 Task: Post a cheesecake image on Instagram with a caption.
Action: Mouse moved to (954, 32)
Screenshot: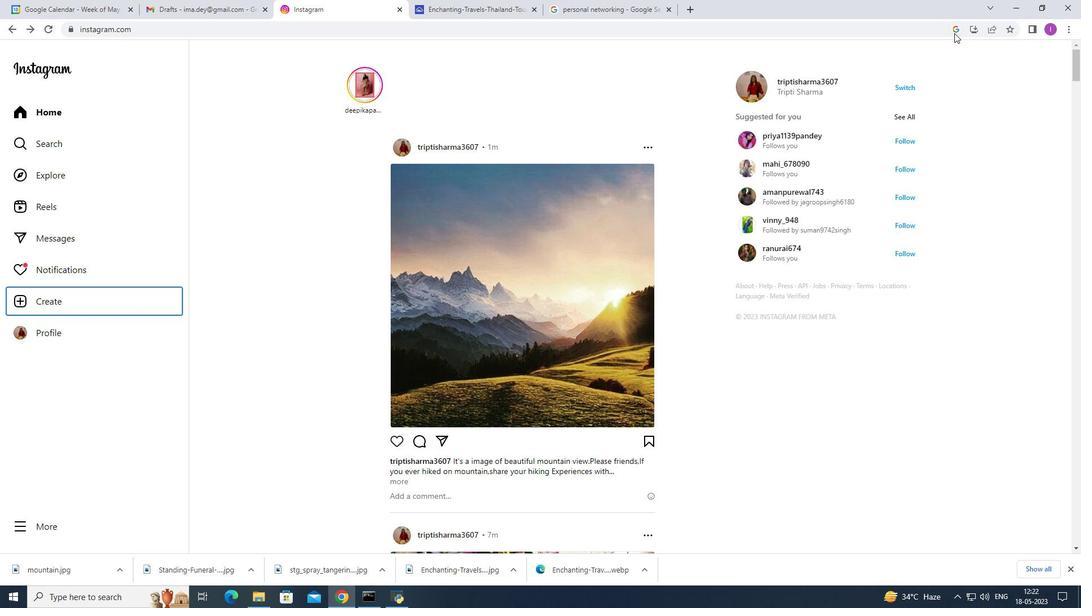 
Action: Mouse pressed left at (954, 32)
Screenshot: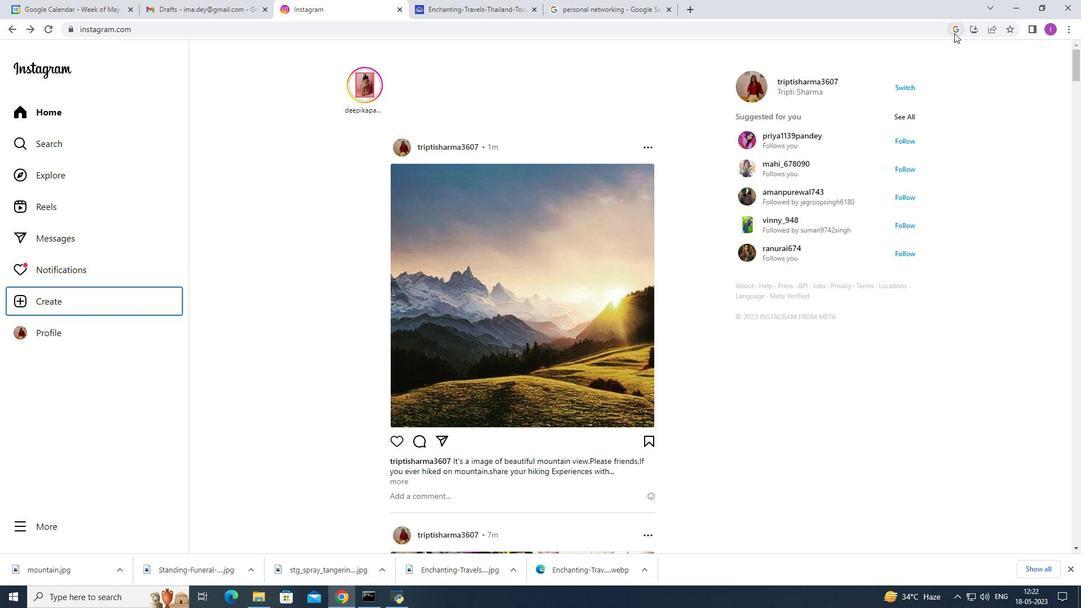 
Action: Mouse moved to (1021, 120)
Screenshot: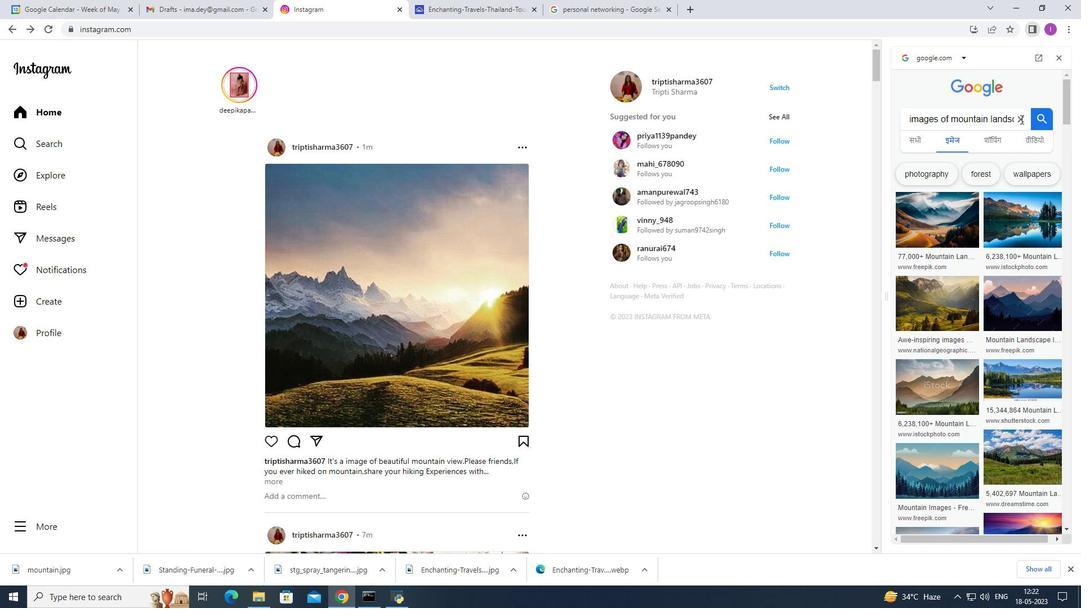 
Action: Mouse pressed left at (1021, 120)
Screenshot: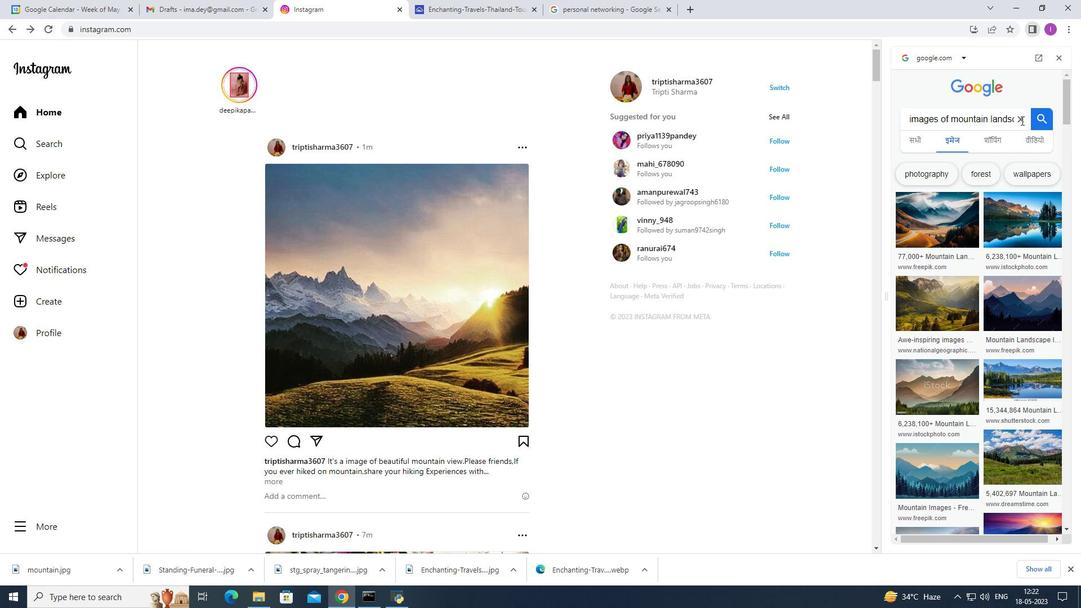 
Action: Mouse moved to (1017, 131)
Screenshot: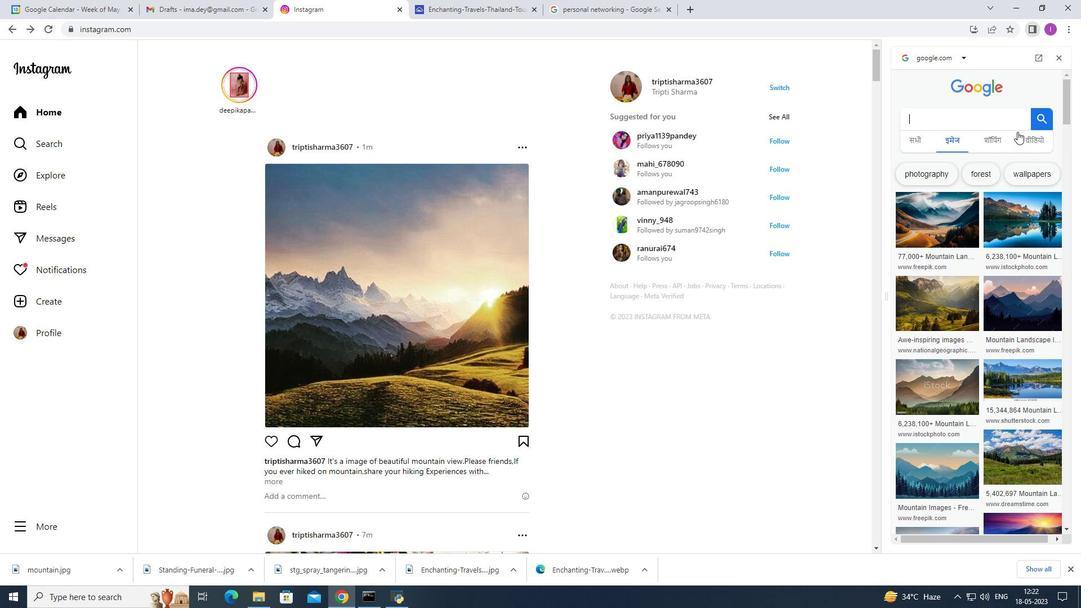 
Action: Key pressed <Key.shift><Key.shift><Key.shift><Key.shift><Key.shift><Key.shift><Key.shift><Key.shift><Key.shift><Key.shift>Images<Key.space>of<Key.space>cheese<Key.space>cake<Key.enter>
Screenshot: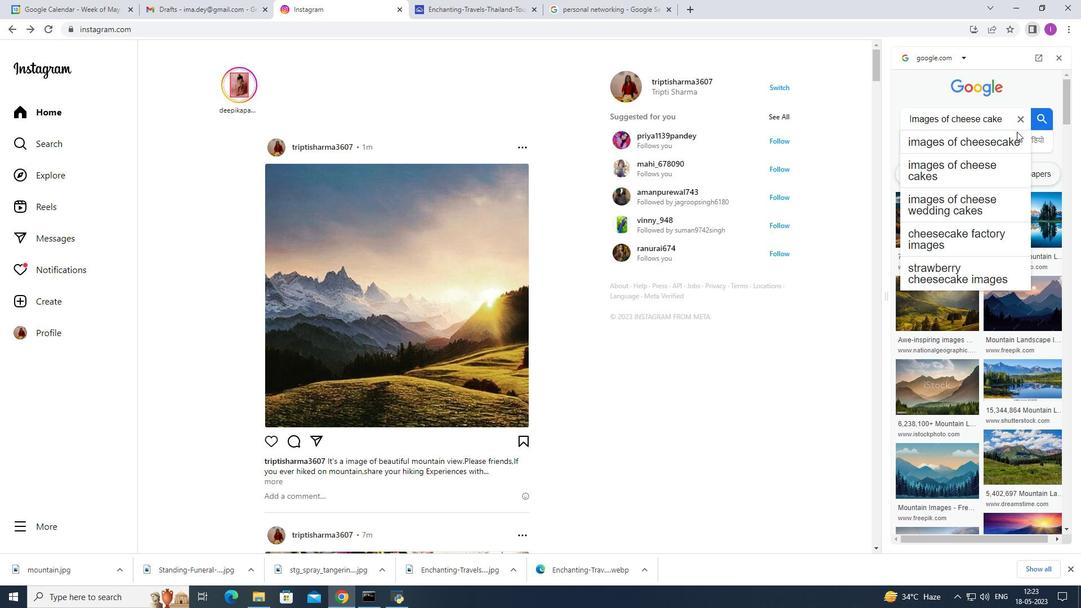 
Action: Mouse moved to (980, 161)
Screenshot: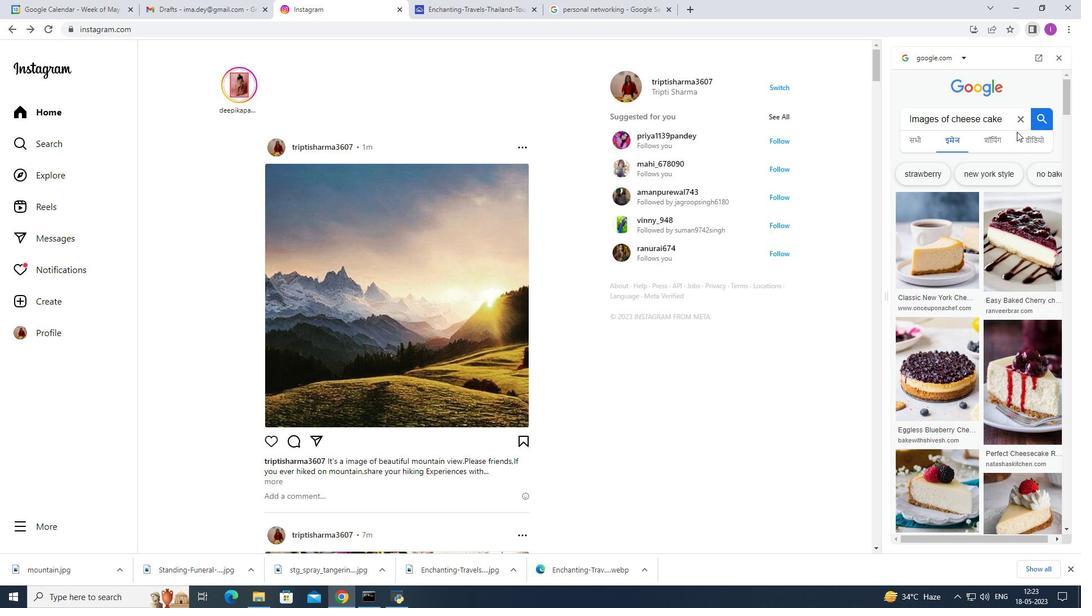 
Action: Mouse scrolled (980, 160) with delta (0, 0)
Screenshot: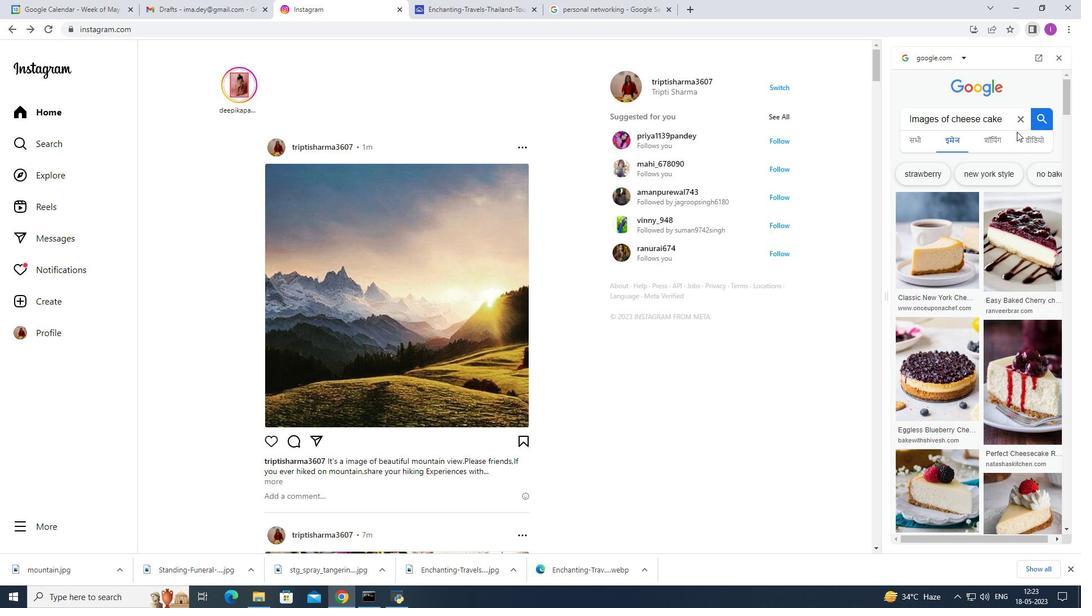 
Action: Mouse moved to (928, 212)
Screenshot: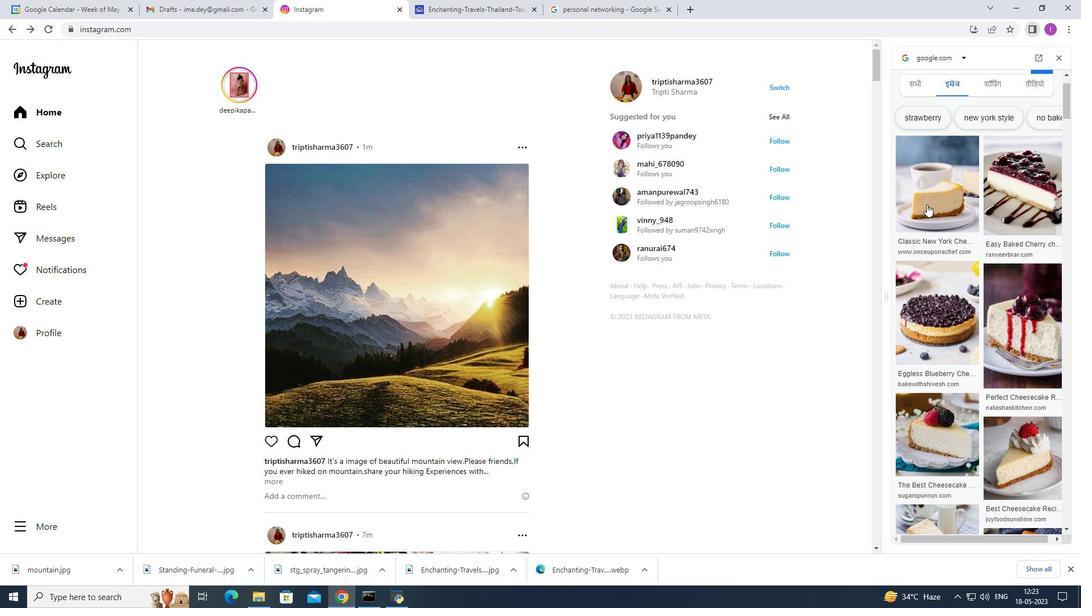 
Action: Mouse scrolled (928, 212) with delta (0, 0)
Screenshot: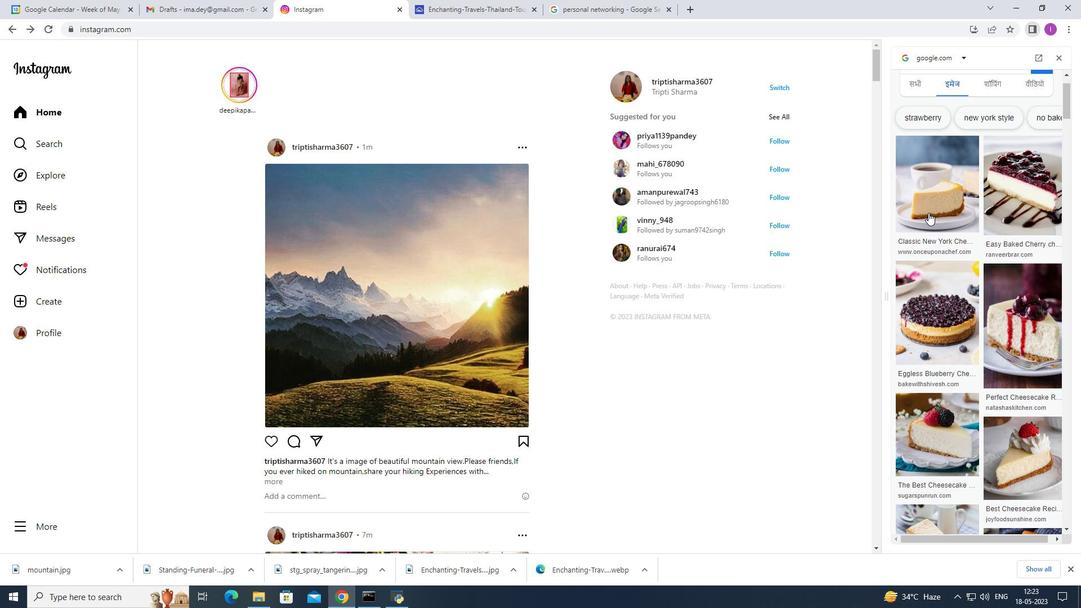 
Action: Mouse scrolled (928, 212) with delta (0, 0)
Screenshot: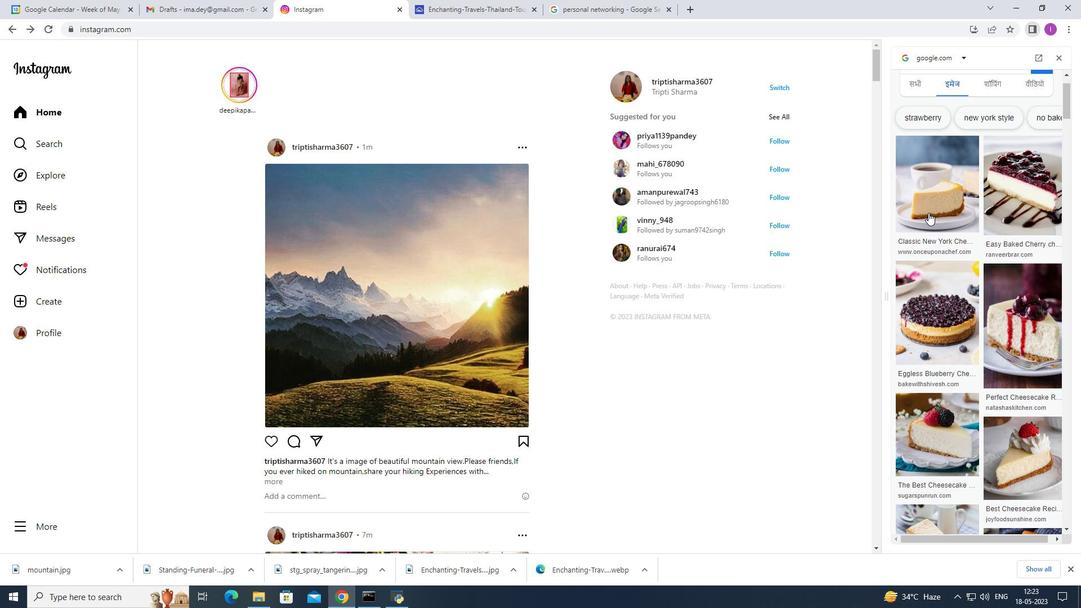 
Action: Mouse scrolled (928, 212) with delta (0, 0)
Screenshot: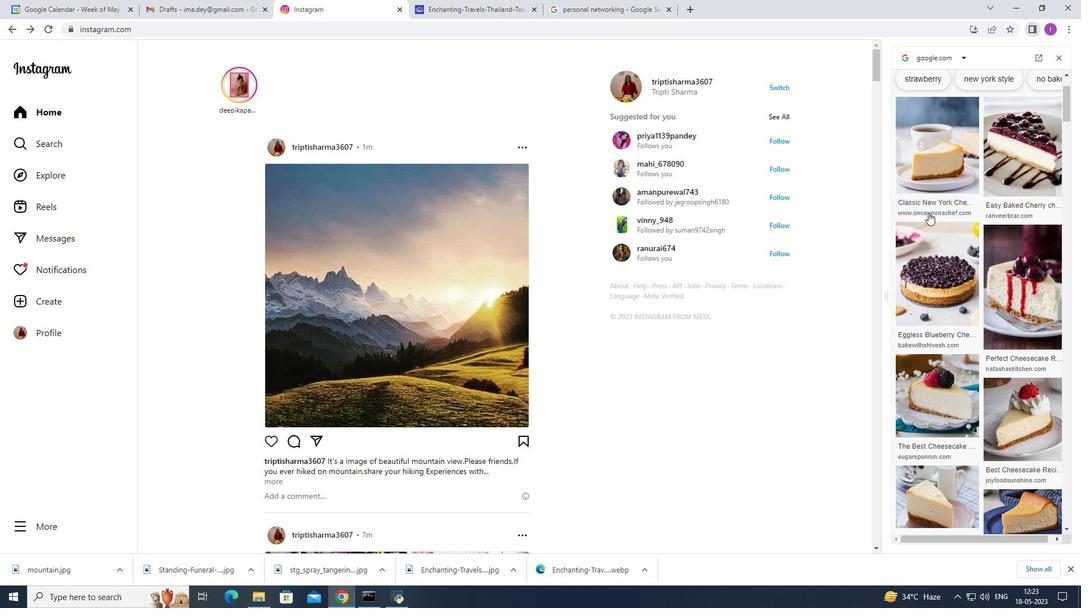 
Action: Mouse moved to (957, 234)
Screenshot: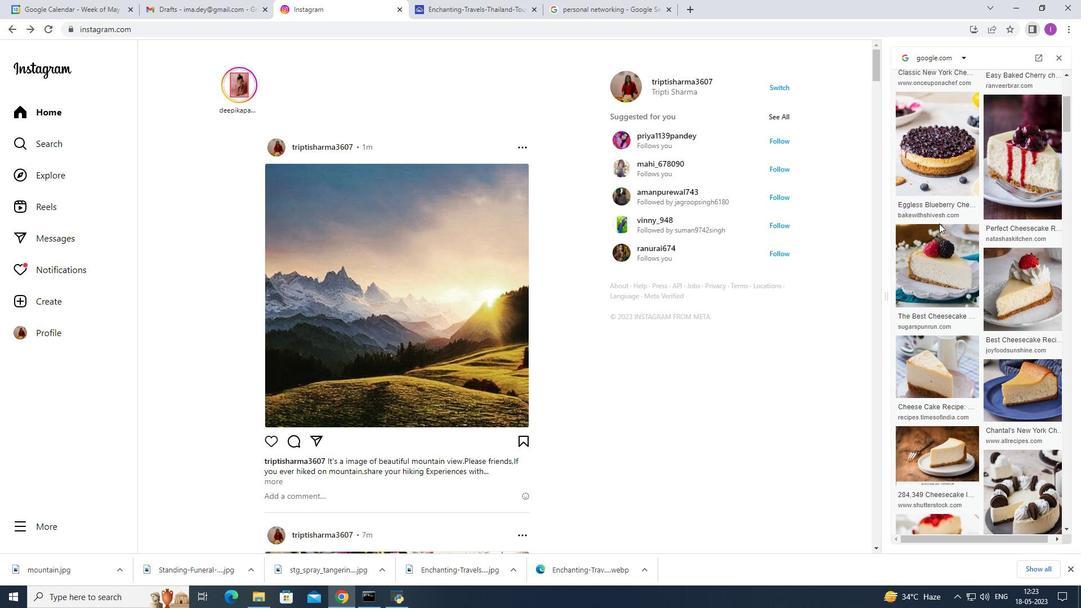 
Action: Mouse scrolled (957, 234) with delta (0, 0)
Screenshot: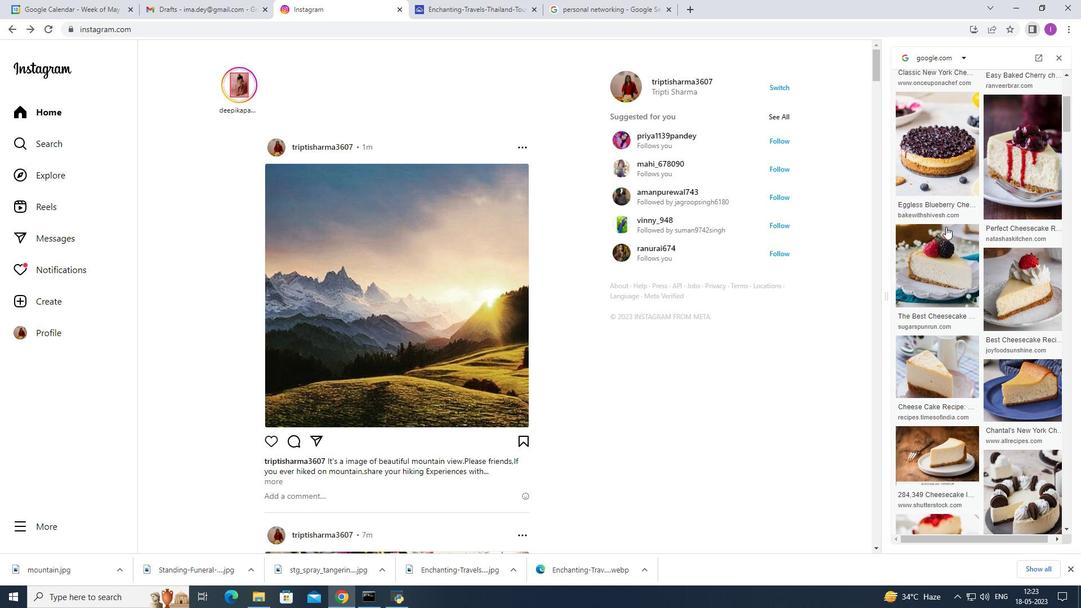 
Action: Mouse scrolled (957, 234) with delta (0, 0)
Screenshot: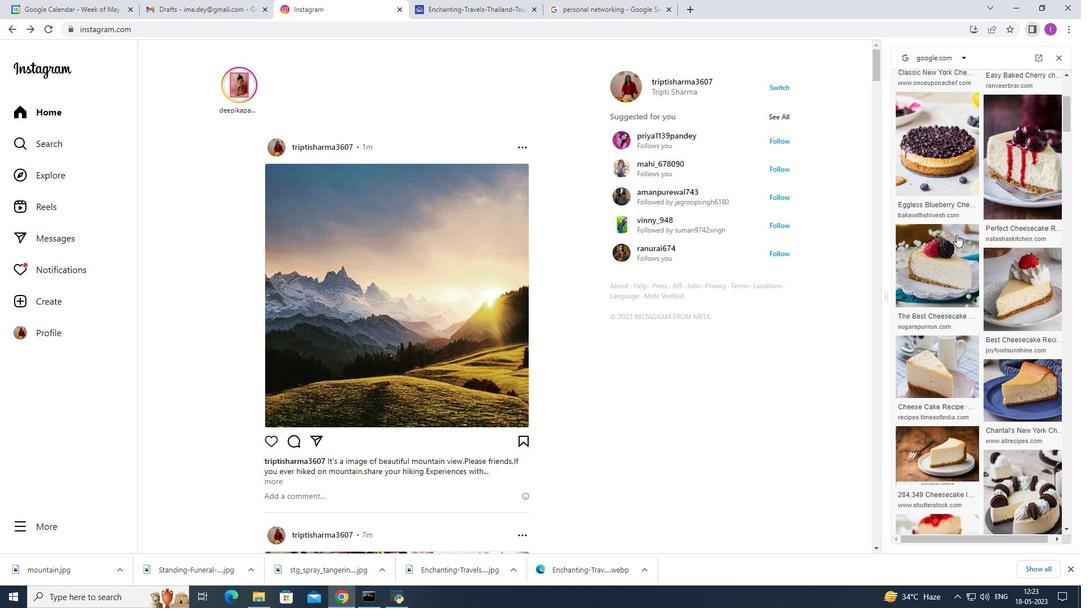 
Action: Mouse moved to (957, 234)
Screenshot: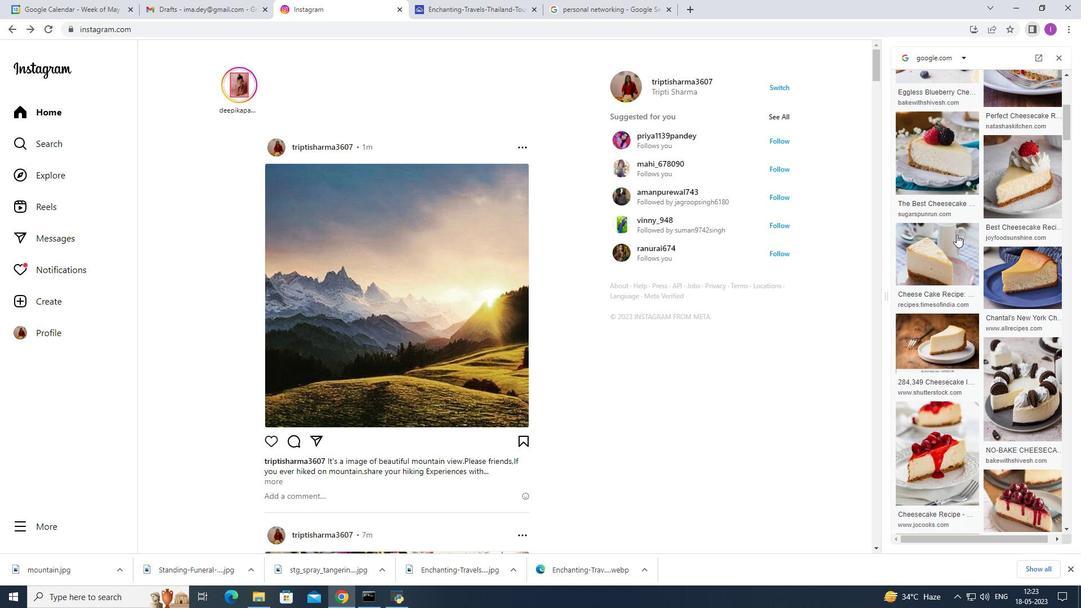 
Action: Mouse scrolled (957, 235) with delta (0, 0)
Screenshot: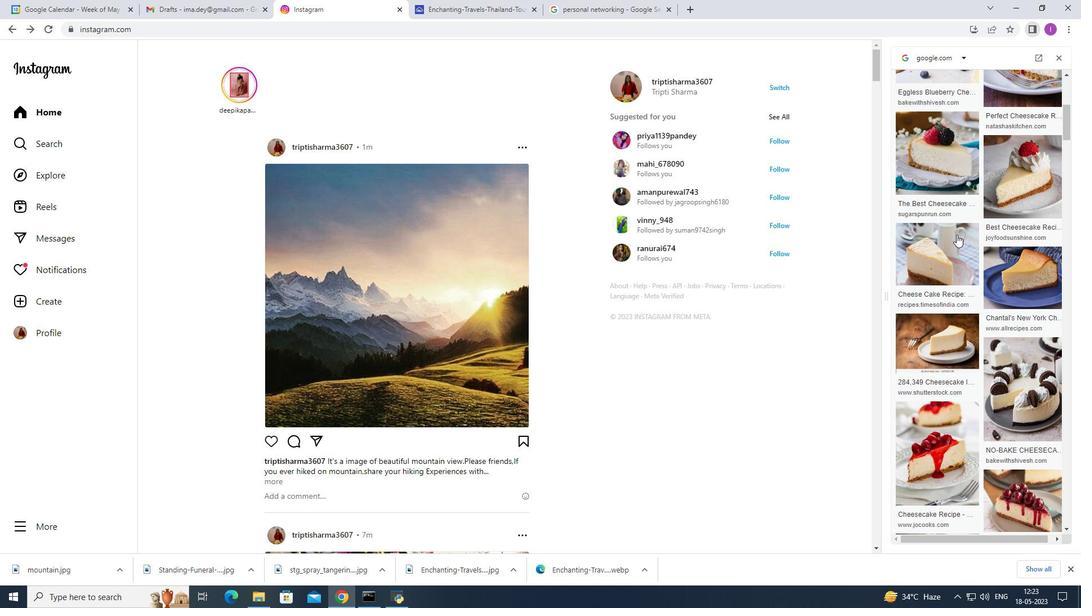 
Action: Mouse scrolled (957, 235) with delta (0, 0)
Screenshot: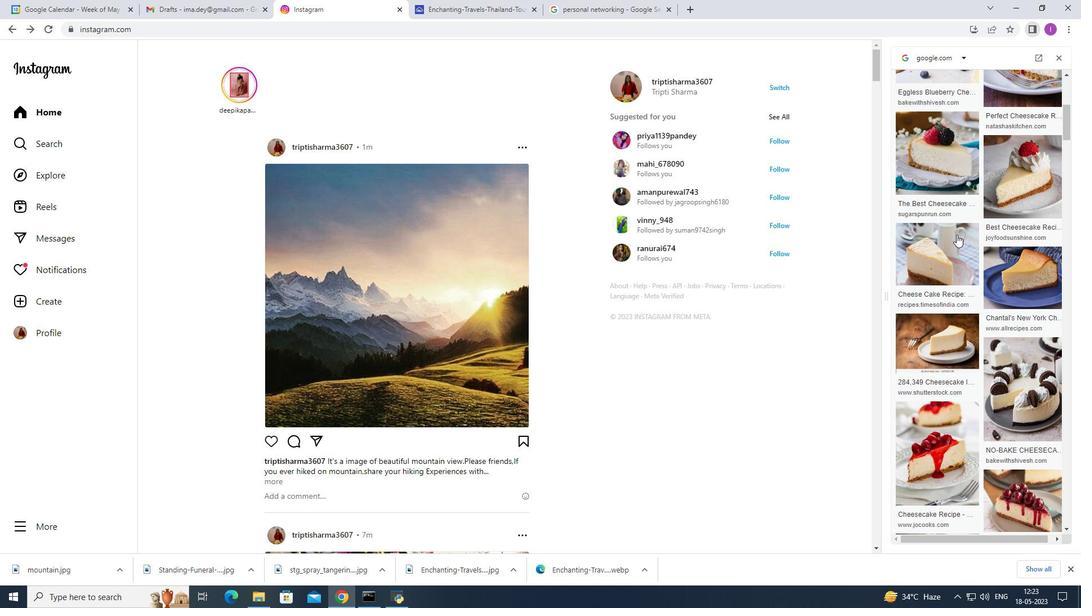 
Action: Mouse moved to (1036, 209)
Screenshot: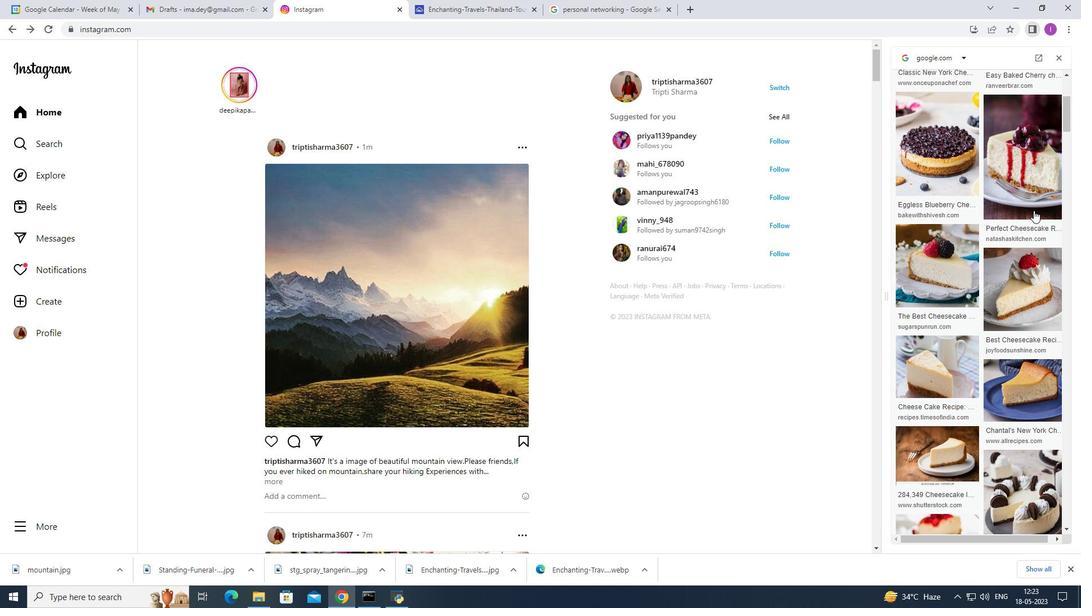 
Action: Mouse pressed left at (1036, 209)
Screenshot: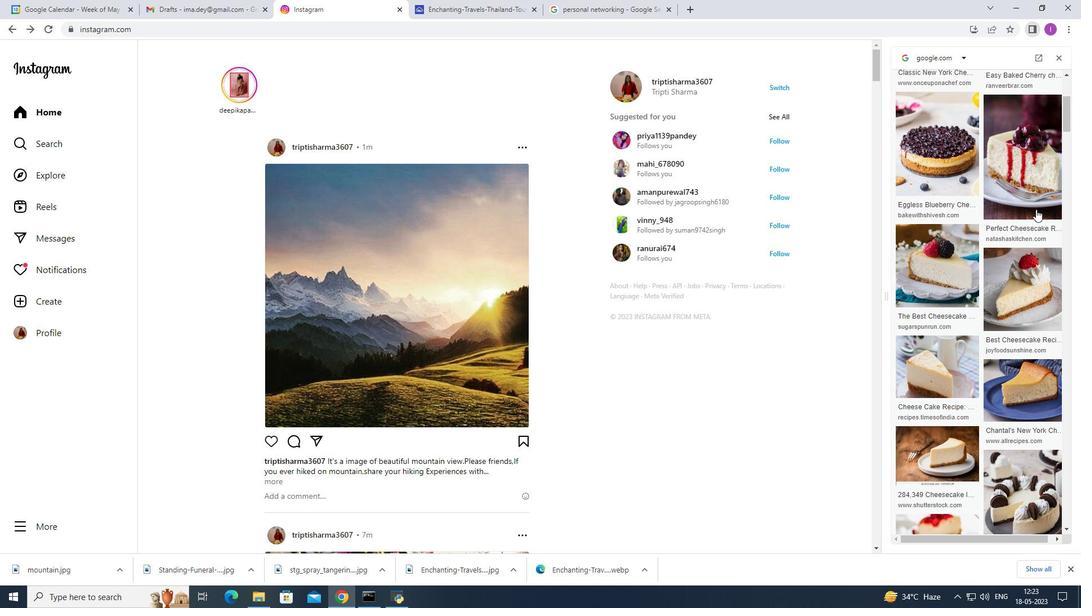 
Action: Mouse moved to (1002, 226)
Screenshot: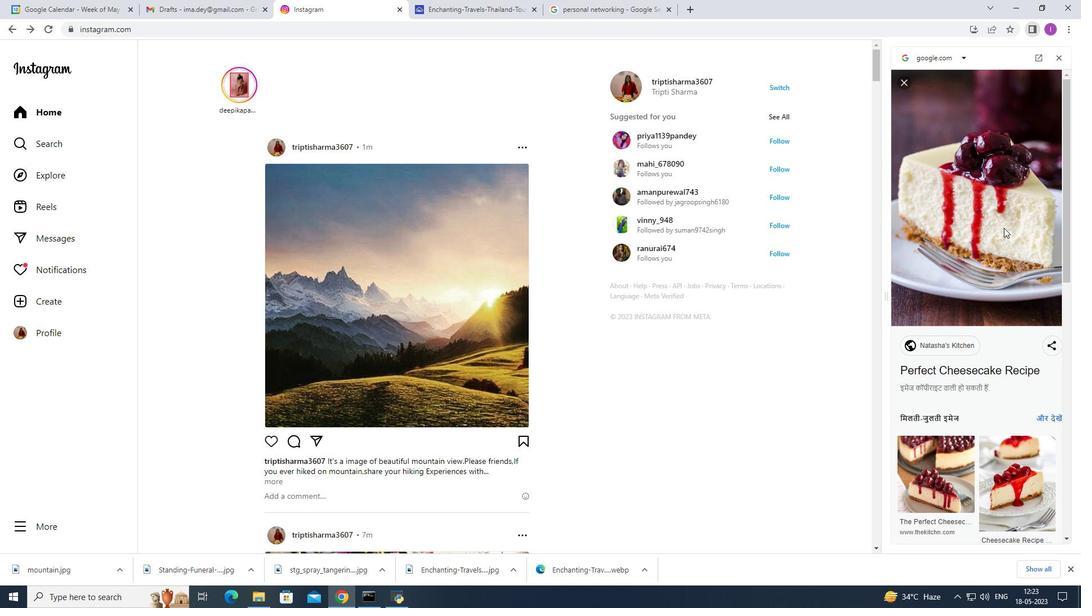 
Action: Mouse pressed right at (1002, 226)
Screenshot: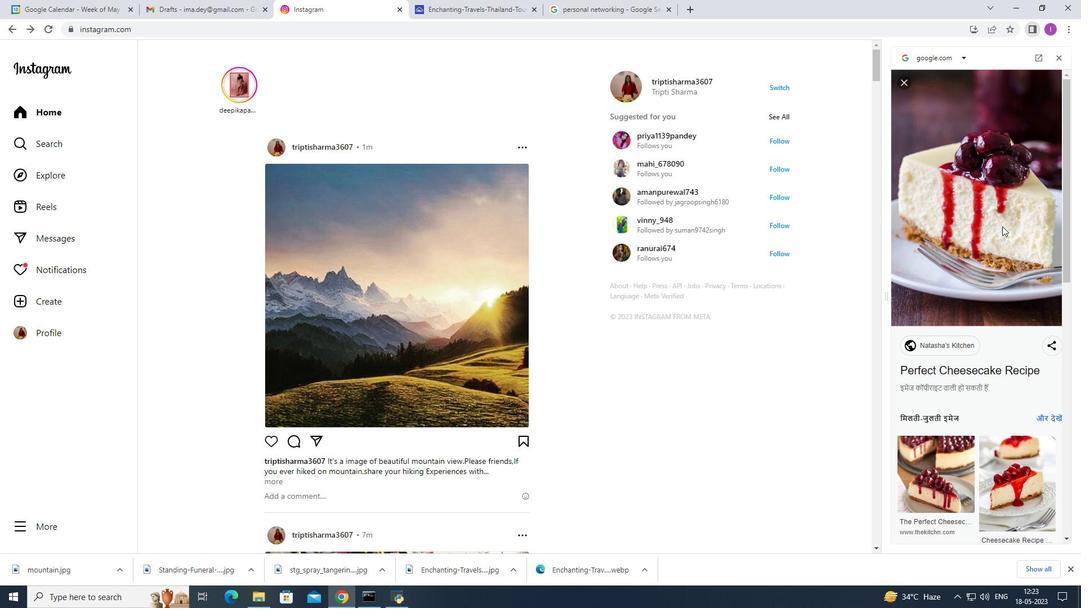 
Action: Mouse moved to (1003, 247)
Screenshot: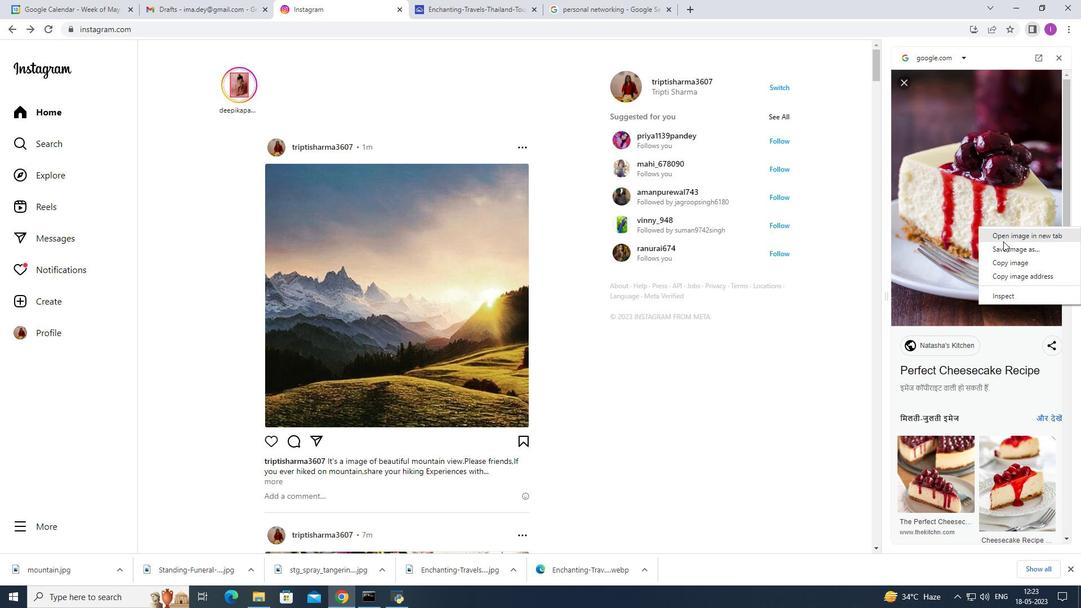 
Action: Mouse pressed left at (1003, 247)
Screenshot: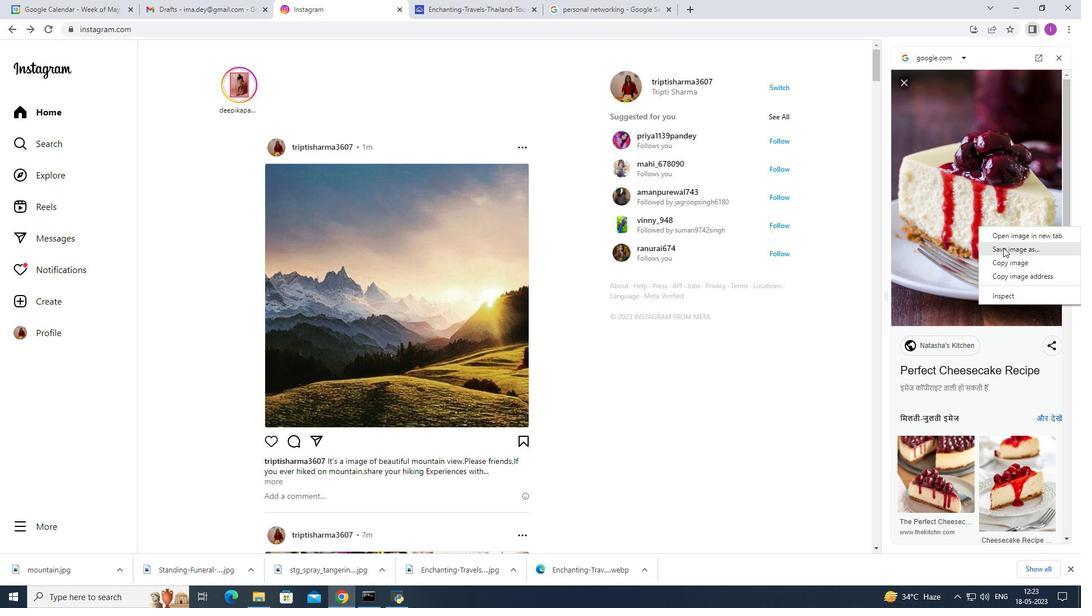 
Action: Mouse moved to (438, 286)
Screenshot: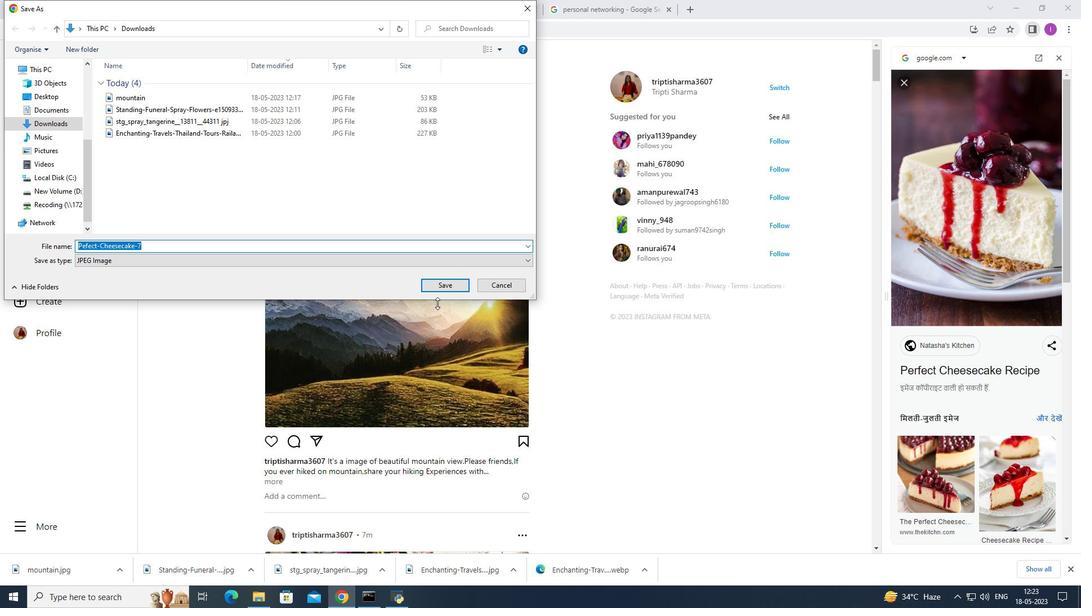 
Action: Mouse pressed left at (438, 286)
Screenshot: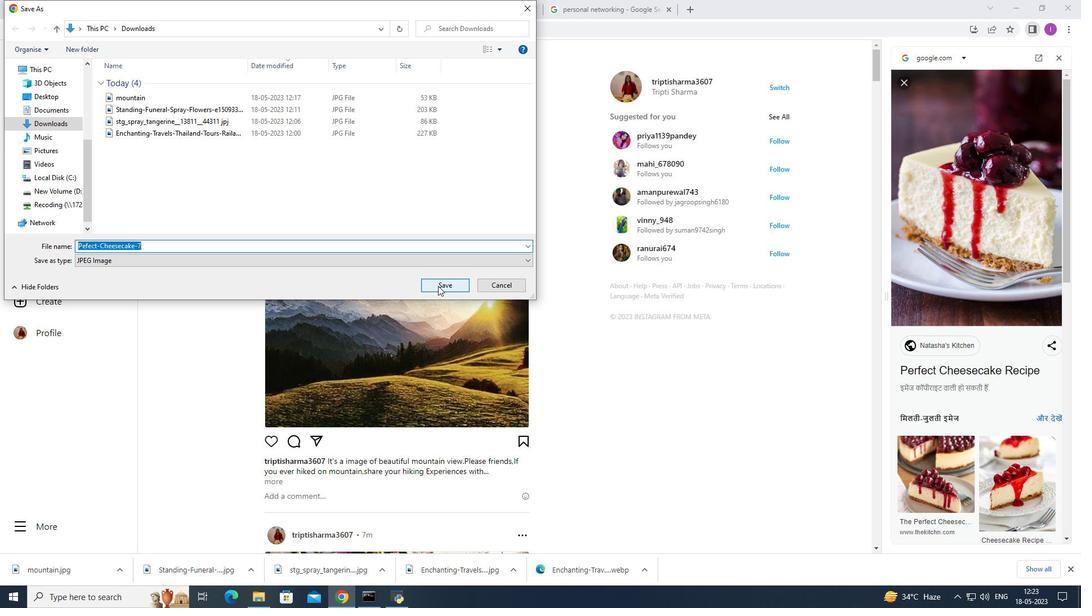 
Action: Mouse moved to (55, 305)
Screenshot: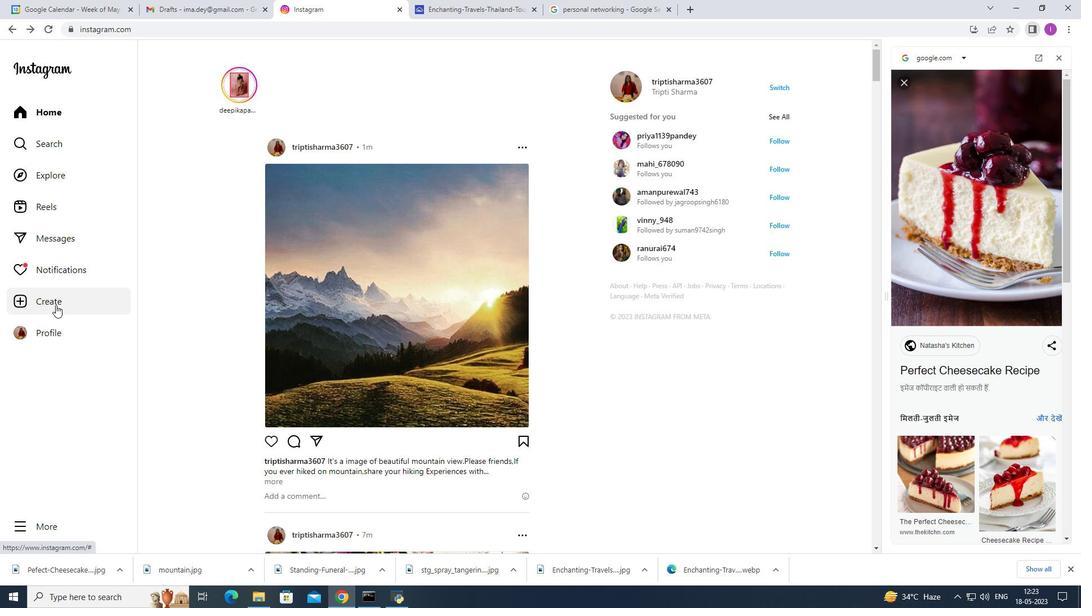 
Action: Mouse pressed left at (55, 305)
Screenshot: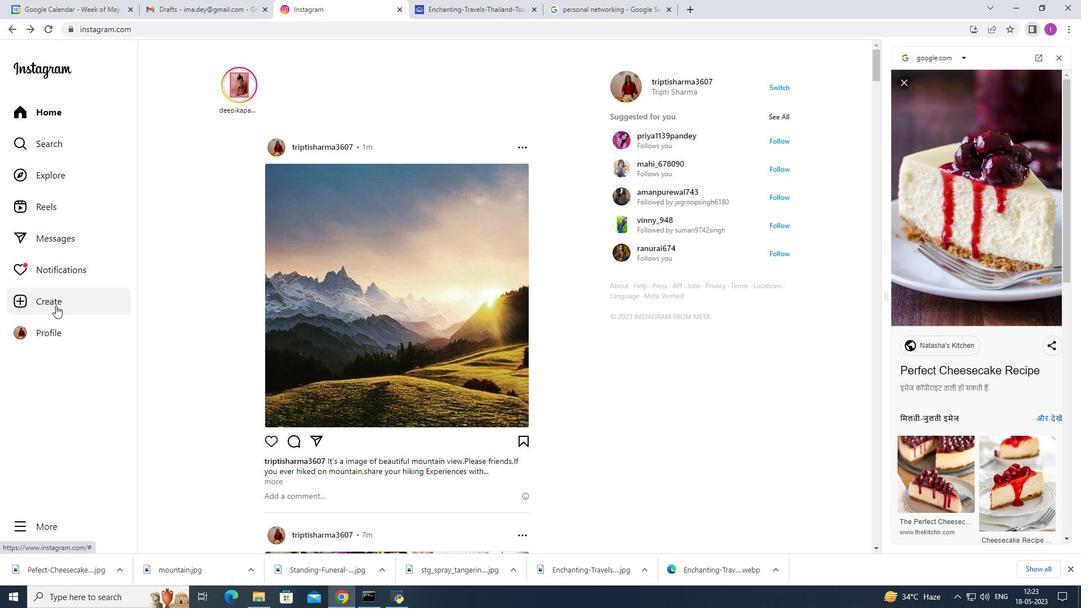 
Action: Mouse pressed left at (55, 305)
Screenshot: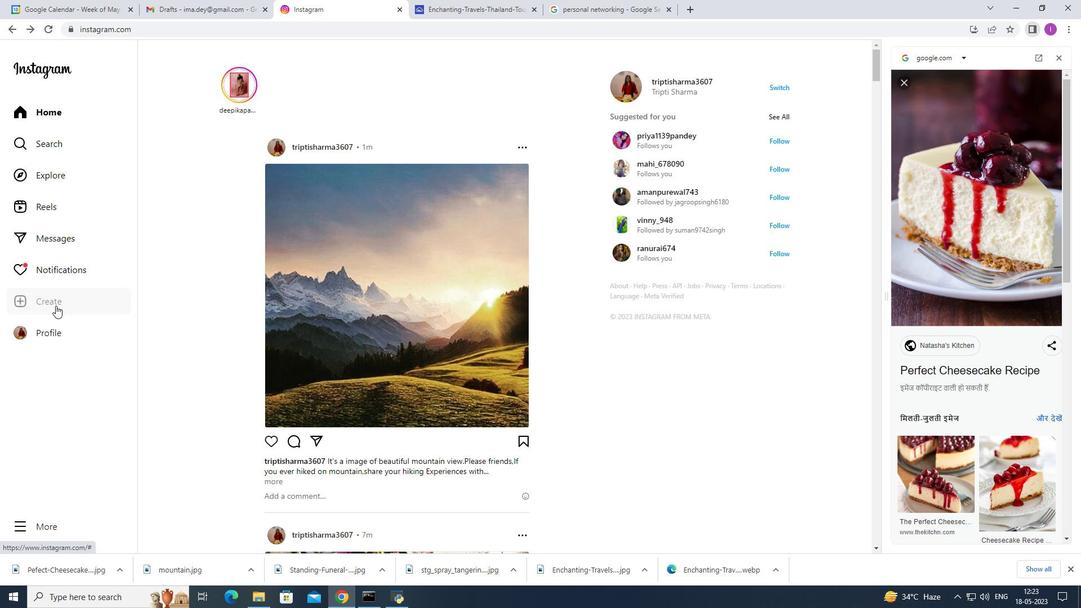 
Action: Mouse moved to (59, 300)
Screenshot: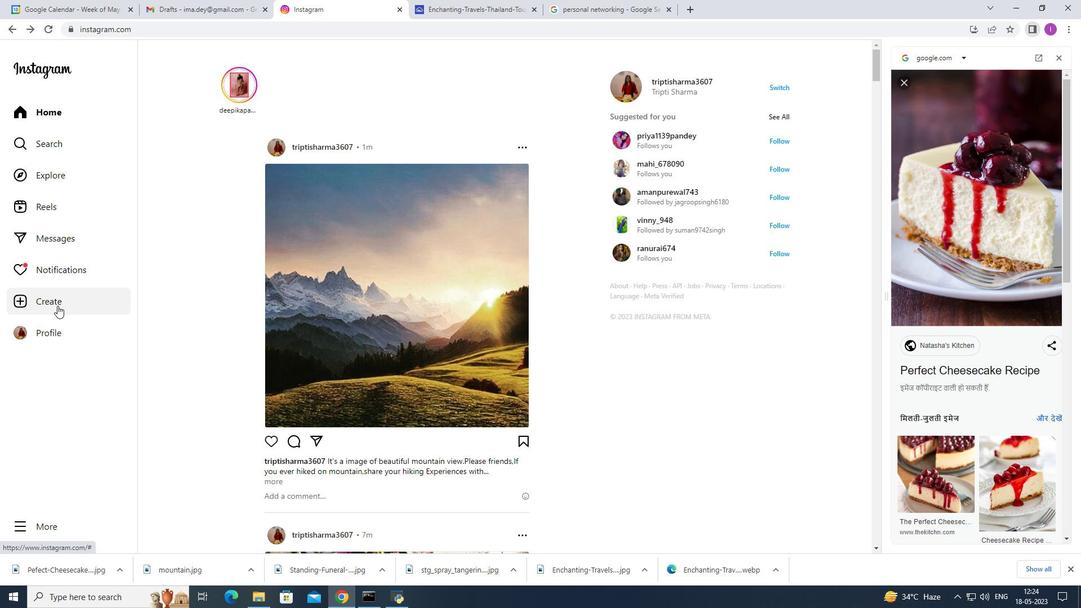 
Action: Mouse pressed left at (59, 300)
Screenshot: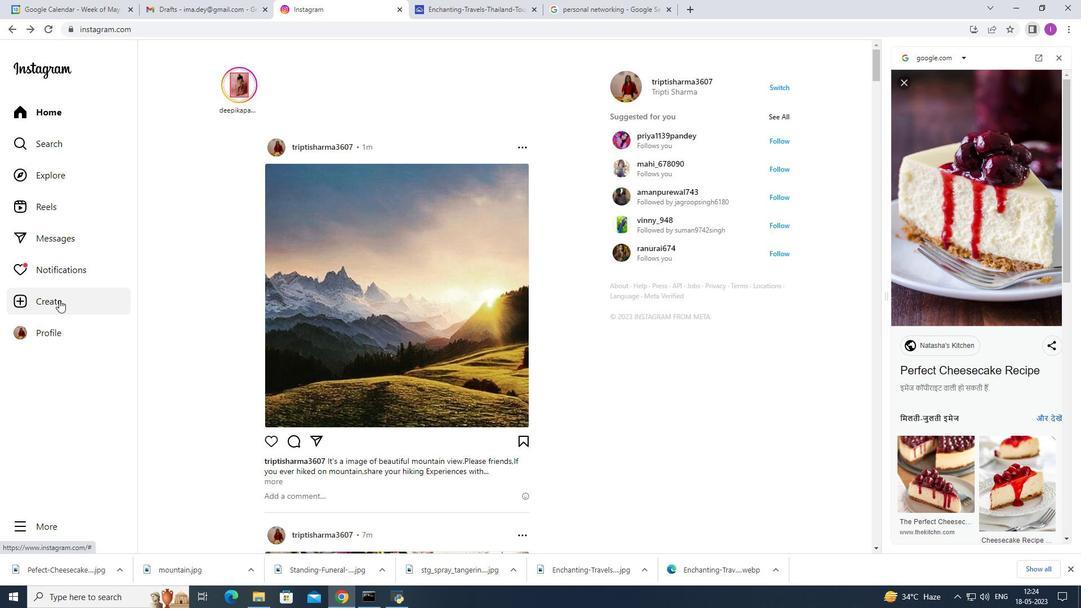 
Action: Mouse moved to (411, 339)
Screenshot: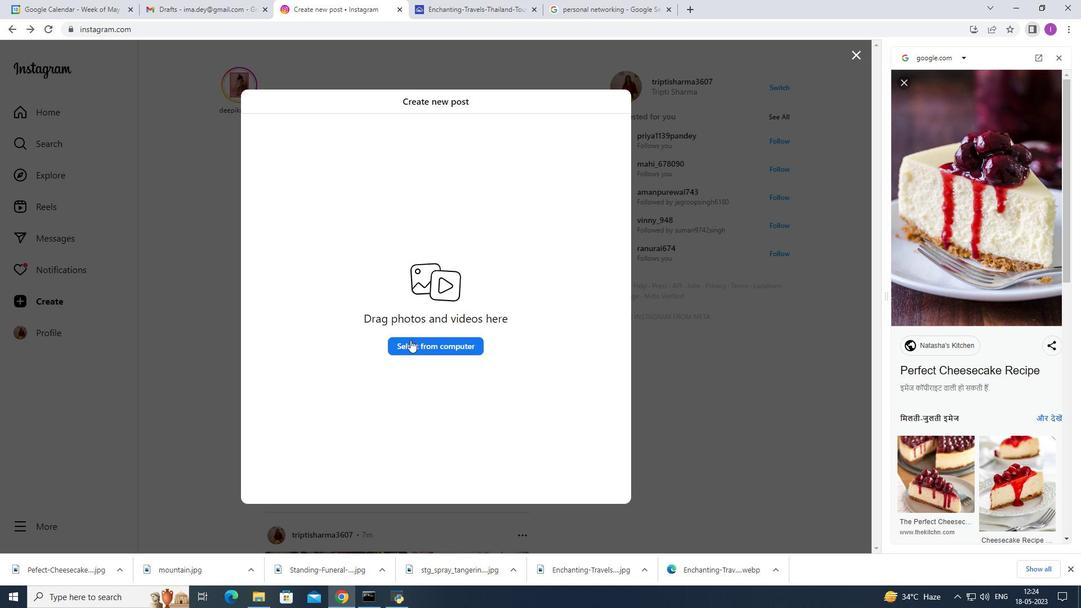 
Action: Mouse pressed left at (411, 339)
Screenshot: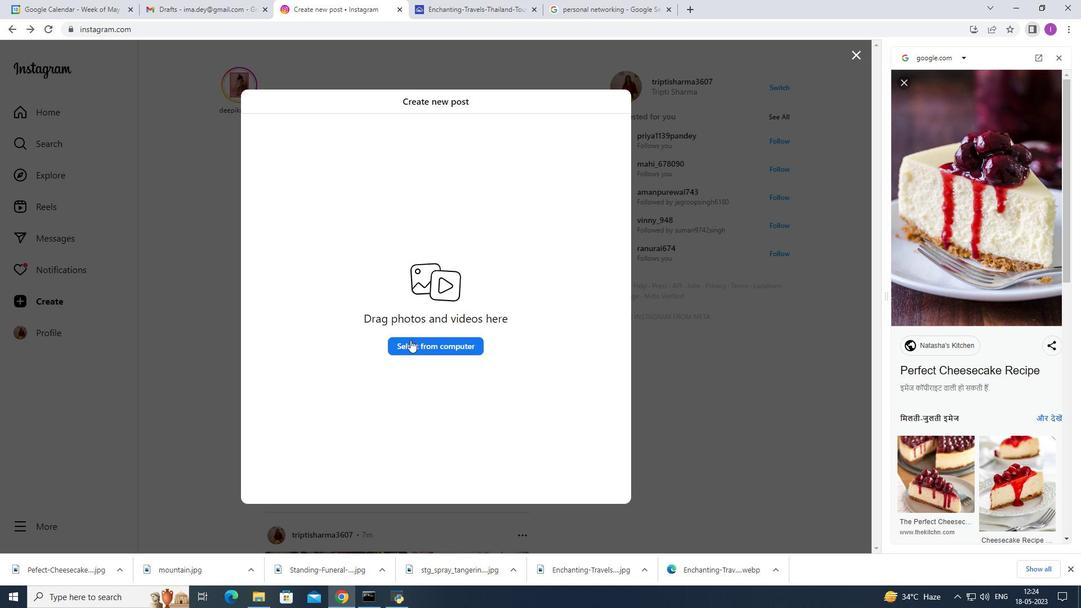 
Action: Mouse moved to (168, 99)
Screenshot: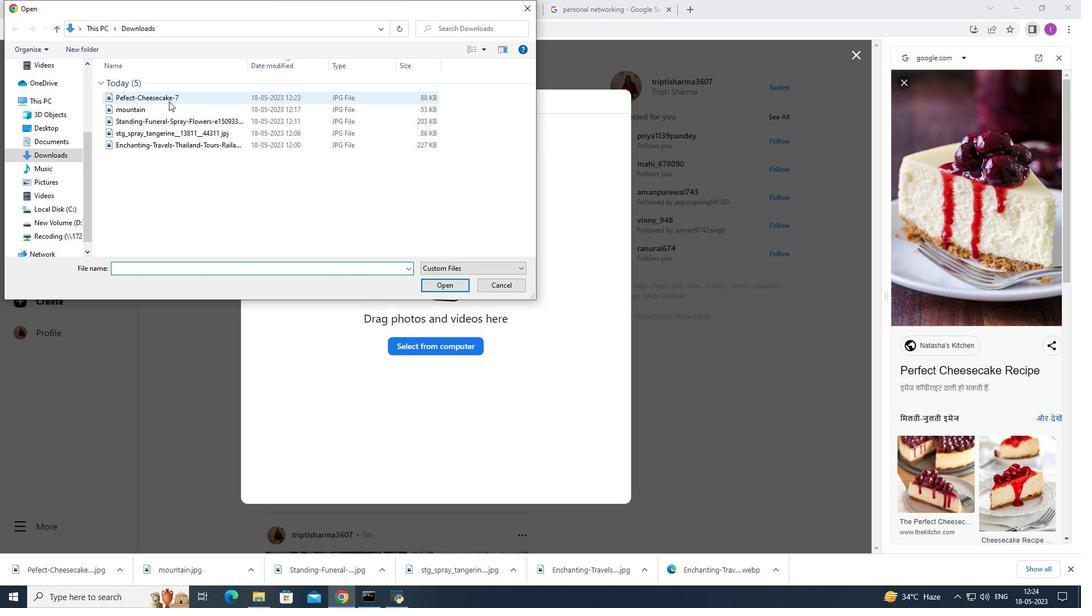 
Action: Mouse pressed left at (168, 99)
Screenshot: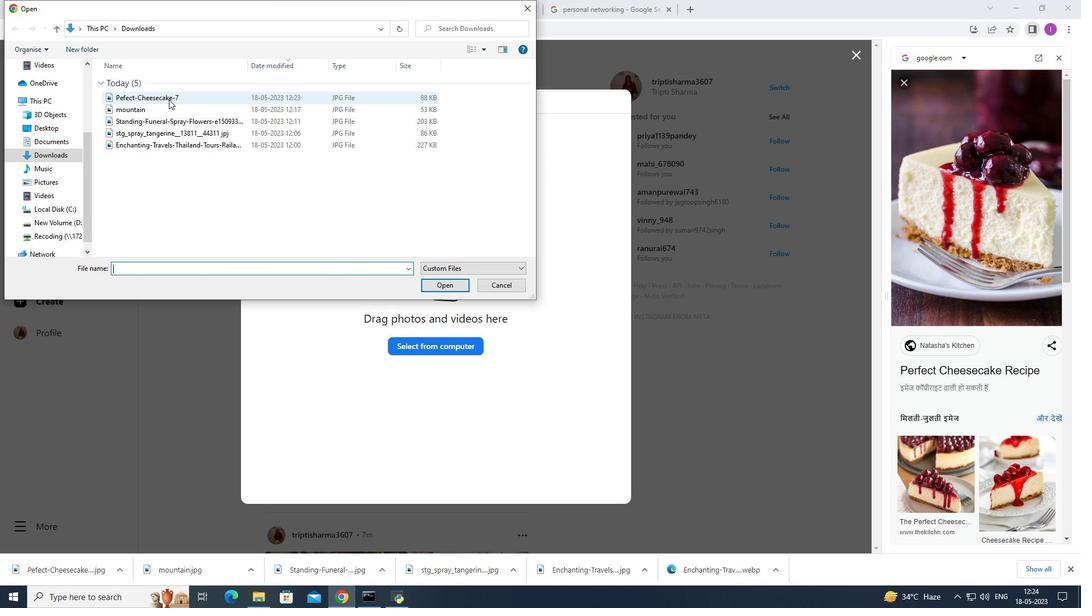 
Action: Mouse moved to (434, 282)
Screenshot: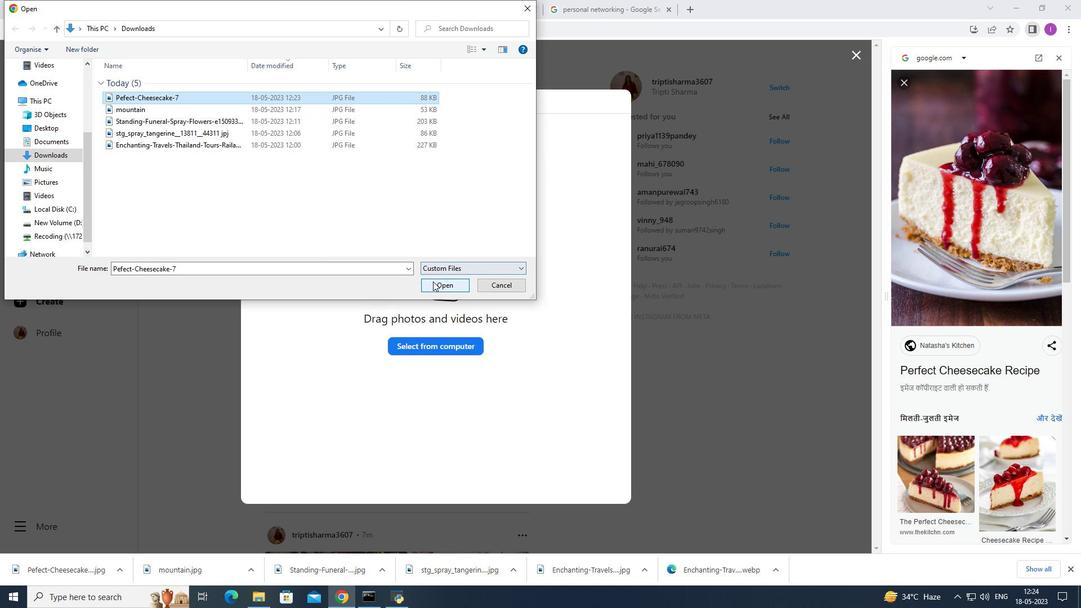 
Action: Mouse pressed left at (434, 282)
Screenshot: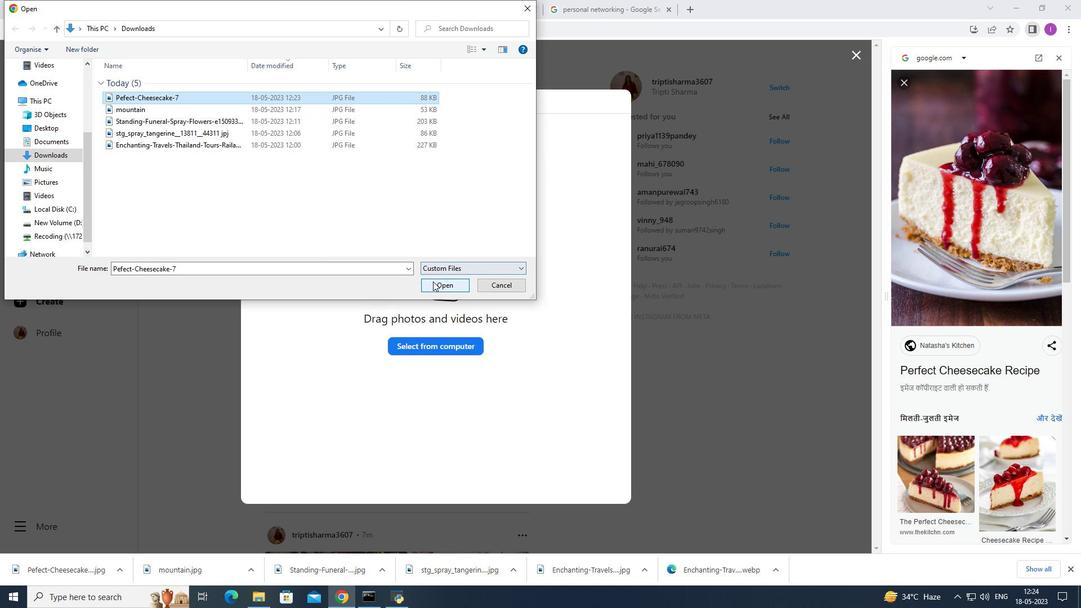 
Action: Mouse moved to (612, 101)
Screenshot: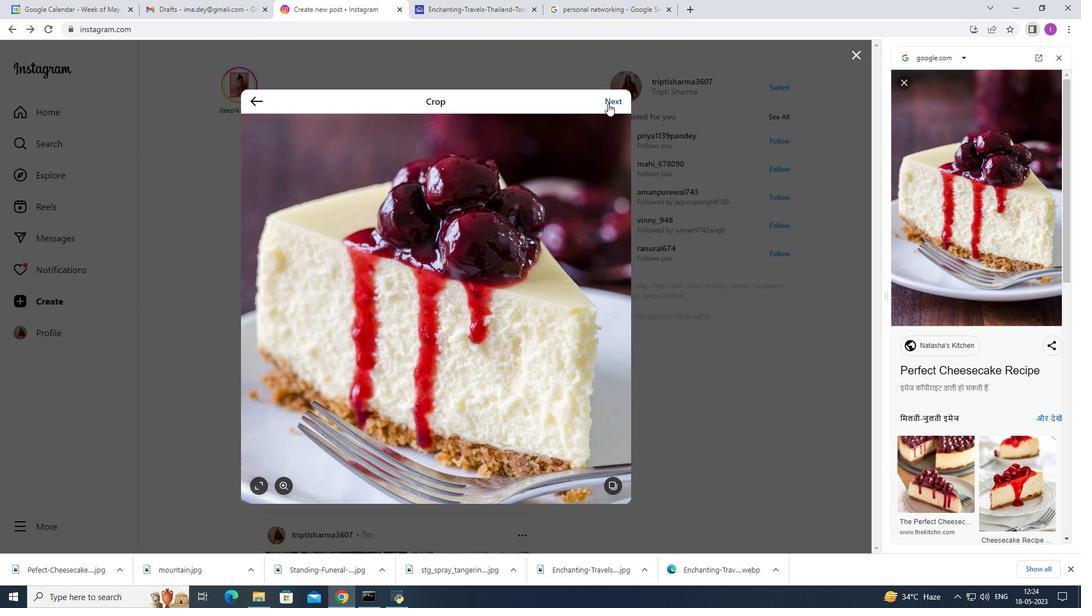 
Action: Mouse pressed left at (612, 101)
Screenshot: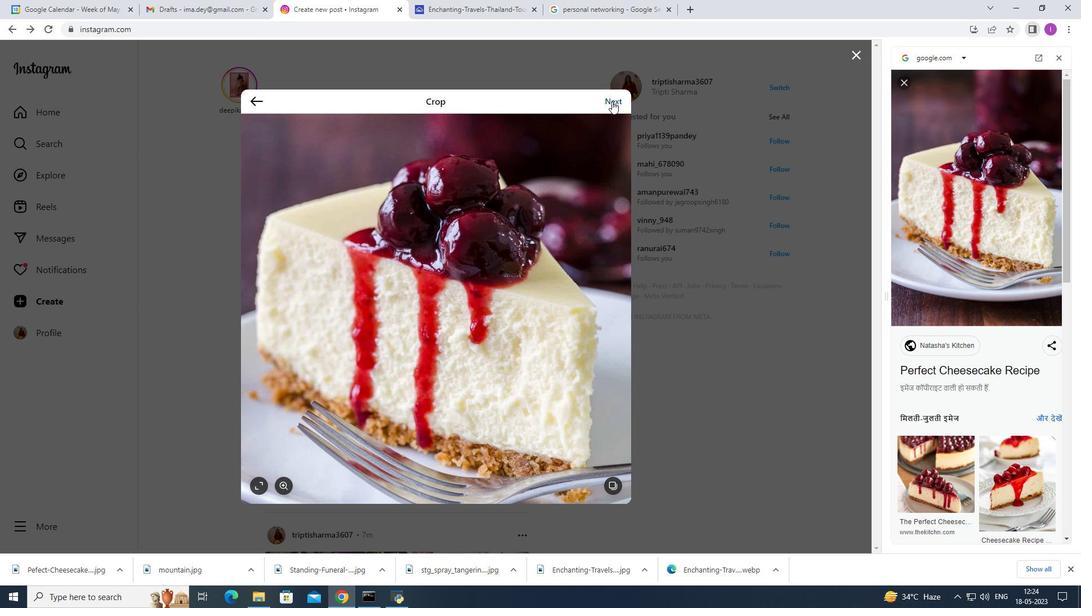 
Action: Mouse moved to (699, 100)
Screenshot: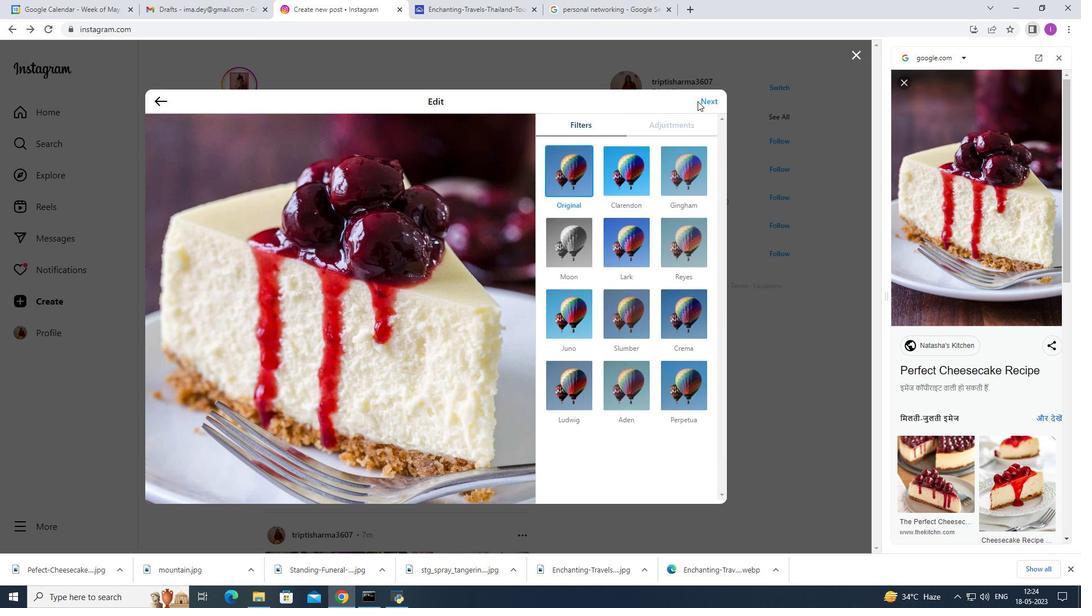 
Action: Mouse pressed left at (699, 100)
Screenshot: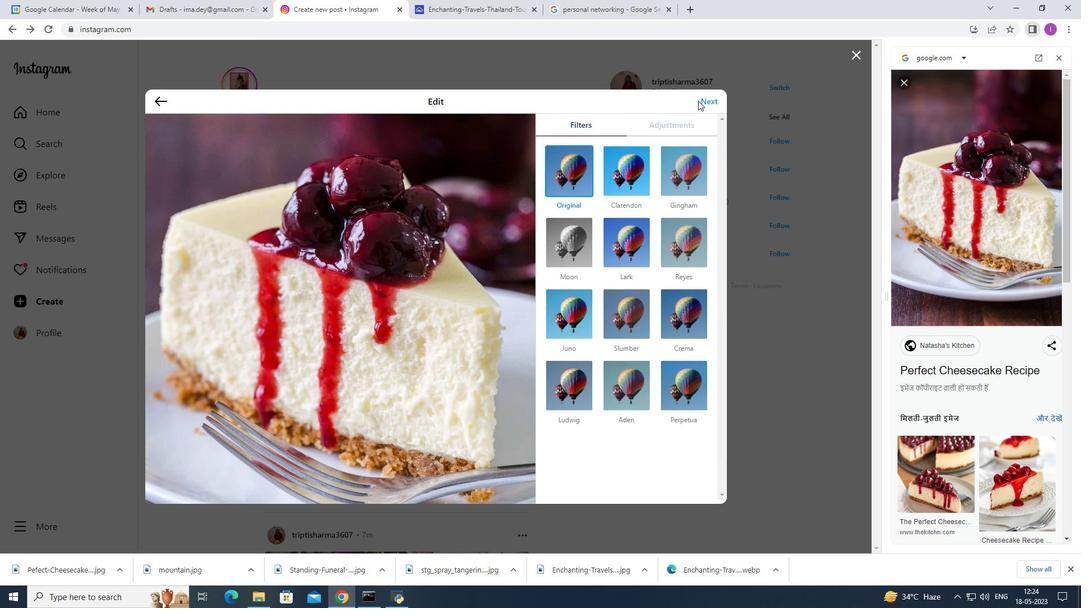 
Action: Mouse moved to (709, 105)
Screenshot: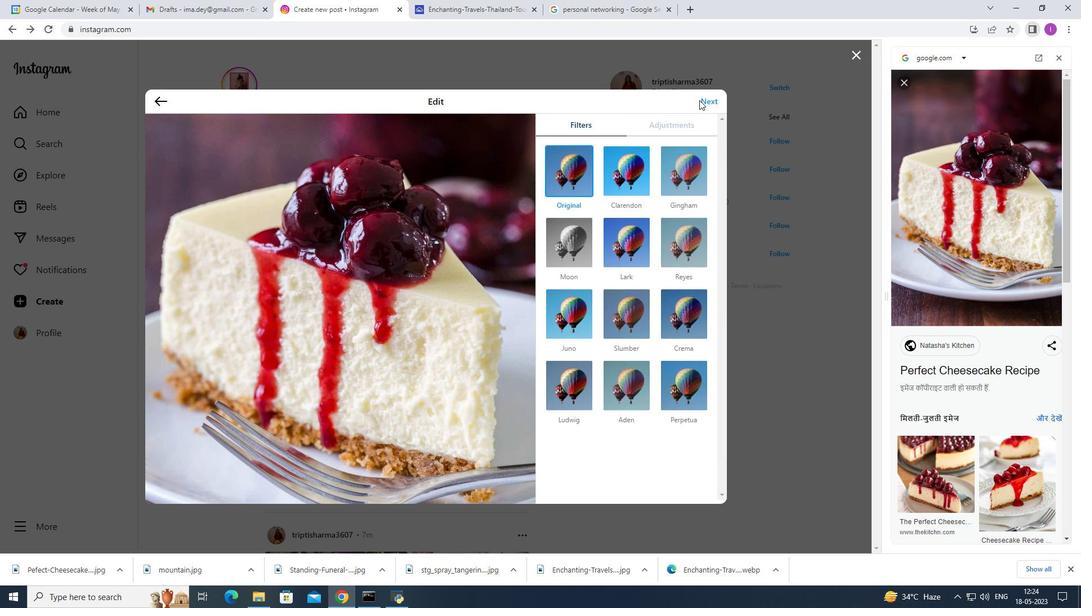 
Action: Mouse pressed left at (709, 105)
Screenshot: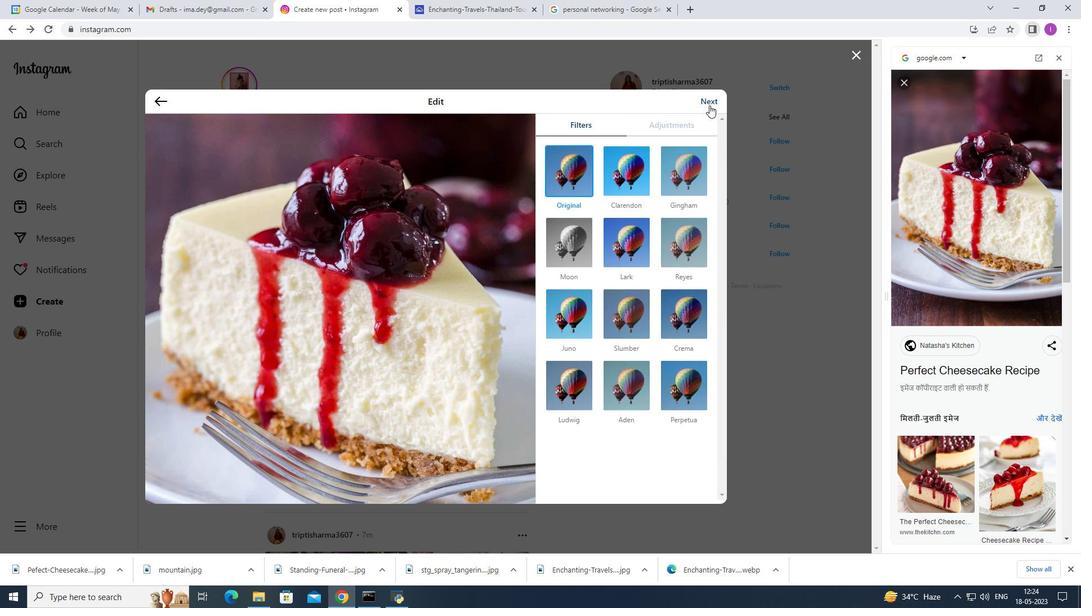 
Action: Mouse moved to (552, 154)
Screenshot: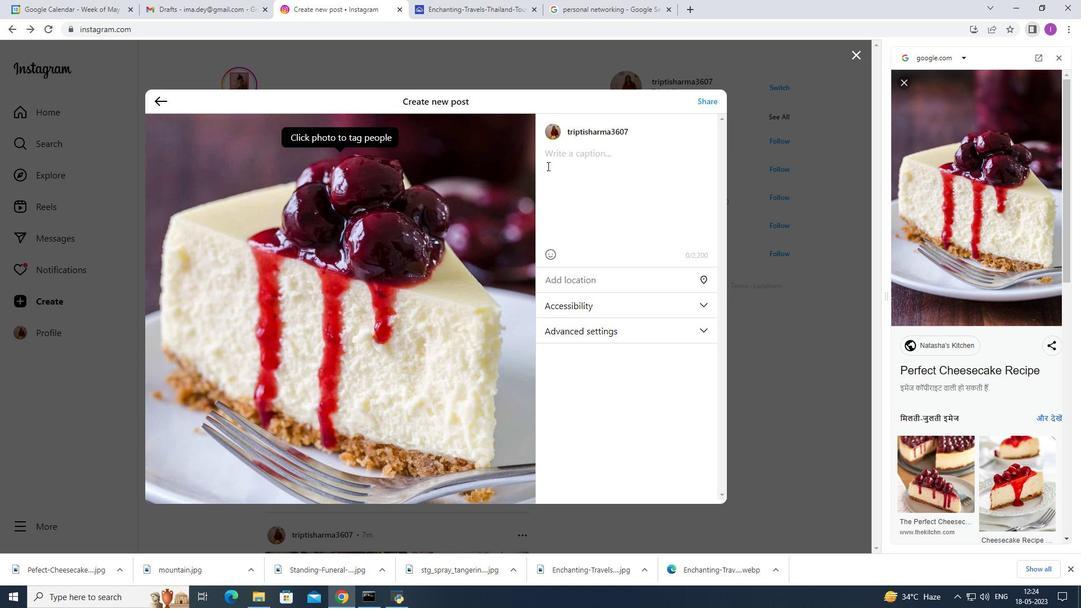 
Action: Mouse pressed left at (552, 154)
Screenshot: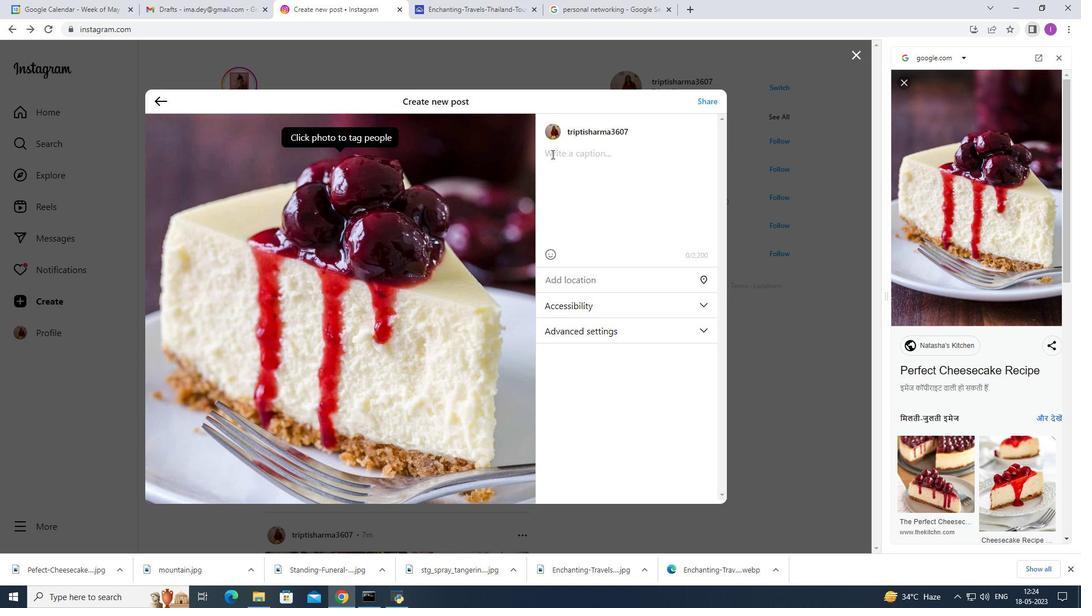 
Action: Mouse moved to (693, 193)
Screenshot: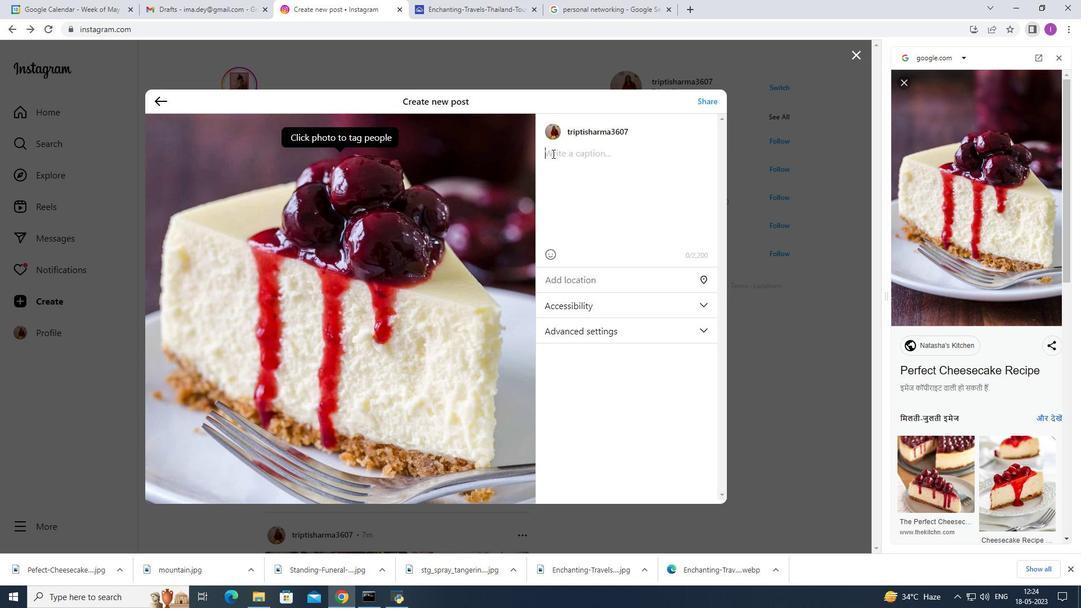
Action: Key pressed <Key.shift>Wow<Key.shift><Key.shift><Key.shift><Key.shift><Key.shift><Key.shift><Key.shift><Key.shift><Key.shift><Key.shift><Key.shift><Key.shift><Key.shift><Key.shift><Key.shift><Key.shift><Key.shift><Key.shift><Key.shift><Key.shift><Key.shift><Key.shift><Key.shift><Key.shift><Key.shift><Key.shift><Key.shift><Key.shift><Key.shift><Key.shift><Key.shift><Key.shift><Key.shift><Key.shift><Key.shift><Key.shift><Key.shift><Key.shift><Key.shift><Key.shift><Key.shift><Key.shift><Key.shift><Key.shift><Key.shift><Key.shift><Key.shift><Key.shift><Key.shift><Key.shift><Key.shift><Key.shift><Key.shift><Key.shift><Key.shift><Key.shift><Key.shift><Key.shift><Key.shift><Key.shift><Key.shift><Key.shift><Key.shift><Key.shift><Key.shift><Key.shift><Key.shift><Key.shift><Key.shift><Key.shift><Key.shift><Key.shift><Key.shift><Key.shift><Key.shift><Key.shift><Key.shift><Key.shift><Key.shift><Key.shift><Key.shift><Key.shift><Key.shift><Key.shift><Key.shift><Key.shift><Key.shift><Key.shift><Key.shift><Key.shift><Key.shift><Key.shift><Key.shift><Key.shift><Key.shift><Key.shift><Key.shift><Key.shift><Key.shift><Key.shift><Key.shift><Key.shift><Key.shift><Key.shift><Key.shift><Key.shift><Key.shift><Key.shift><Key.shift><Key.shift><Key.shift><Key.shift><Key.shift><Key.shift><Key.shift><Key.shift><Key.shift><Key.shift><Key.shift><Key.shift><Key.shift><Key.shift><Key.shift><Key.shift><Key.shift><Key.shift><Key.shift><Key.shift><Key.shift><Key.shift><Key.shift><Key.shift><Key.shift><Key.shift><Key.shift><Key.shift><Key.shift><Key.shift><Key.shift><Key.shift><Key.shift><Key.shift><Key.shift><Key.shift><Key.shift><Key.shift><Key.shift><Key.shift><Key.shift><Key.shift><Key.shift><Key.shift><Key.shift><Key.shift><Key.shift><Key.shift><Key.shift><Key.shift><Key.shift><Key.shift><Key.shift><Key.shift><Key.shift><Key.shift><Key.shift><Key.shift><Key.shift><Key.shift><Key.shift><Key.shift><Key.shift><Key.shift><Key.shift><Key.shift><Key.shift><Key.shift><Key.shift><Key.shift><Key.shift><Key.shift><Key.shift><Key.shift><Key.shift><Key.shift><Key.shift><Key.shift><Key.shift><Key.shift><Key.shift><Key.shift><Key.shift><Key.shift><Key.shift><Key.shift><Key.shift><Key.shift><Key.shift><Key.shift><Key.shift><Key.shift><Key.shift><Key.shift><Key.shift><Key.shift><Key.shift><Key.shift><Key.shift><Key.shift><Key.shift><Key.shift><Key.shift><Key.shift><Key.shift><Key.shift><Key.shift><Key.shift><Key.shift><Key.shift><Key.shift><Key.shift><Key.shift><Key.shift><Key.shift><Key.shift><Key.shift><Key.shift><Key.shift><Key.shift><Key.shift><Key.shift><Key.shift><Key.shift><Key.shift><Key.shift><Key.shift><Key.shift><Key.shift><Key.shift><Key.shift><Key.shift><Key.shift><Key.shift><Key.shift><Key.shift><Key.shift><Key.shift><Key.shift><Key.shift><Key.shift><Key.shift><Key.shift><Key.shift><Key.shift><Key.shift><Key.shift><Key.shift><Key.shift><Key.shift><Key.shift><Key.shift><Key.shift><Key.shift><Key.shift><Key.shift><Key.shift><Key.shift><Key.shift><Key.shift><Key.shift><Key.shift><Key.shift><Key.shift><Key.shift><Key.shift><Key.shift><Key.shift><Key.shift><Key.shift><Key.shift><Key.shift><Key.shift><Key.shift><Key.shift><Key.shift><Key.shift><Key.shift><Key.shift><Key.shift><Key.shift><Key.shift><Key.shift><Key.shift><Key.shift><Key.shift><Key.shift><Key.shift><Key.shift>!<Key.shift>Delicious<Key.space>cheese<Key.space>cal<Key.backspace>ke.<Key.shift><Key.shift><Key.shift><Key.shift><Key.shift><Key.shift>I<Key.space>have<Key.space>tried<Key.space>this<Key.space>recer<Key.backspace>pw<Key.backspace>e<Key.space>
Screenshot: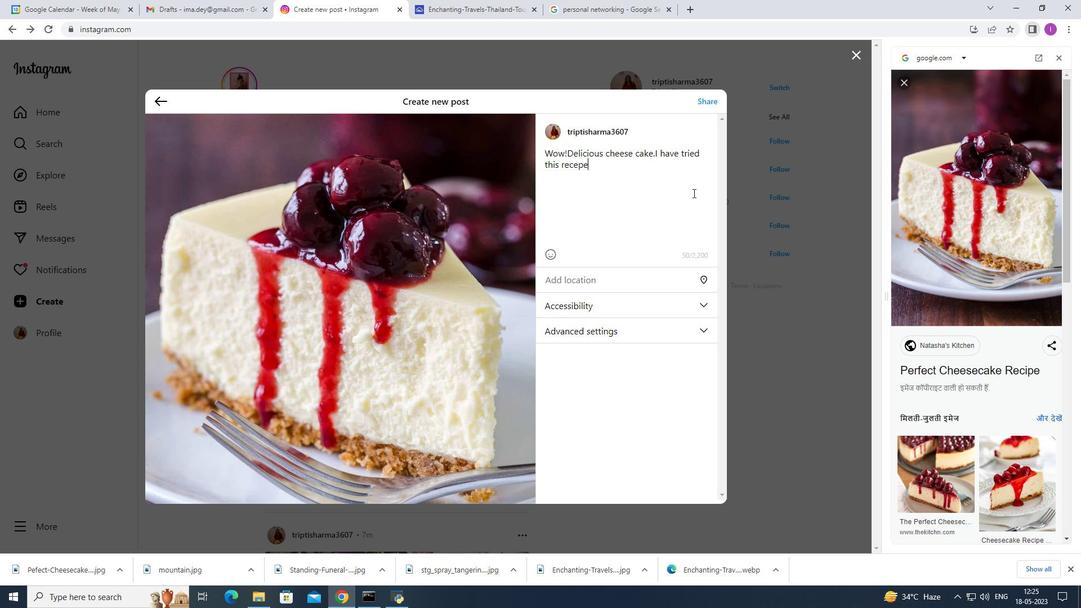 
Action: Mouse moved to (597, 174)
Screenshot: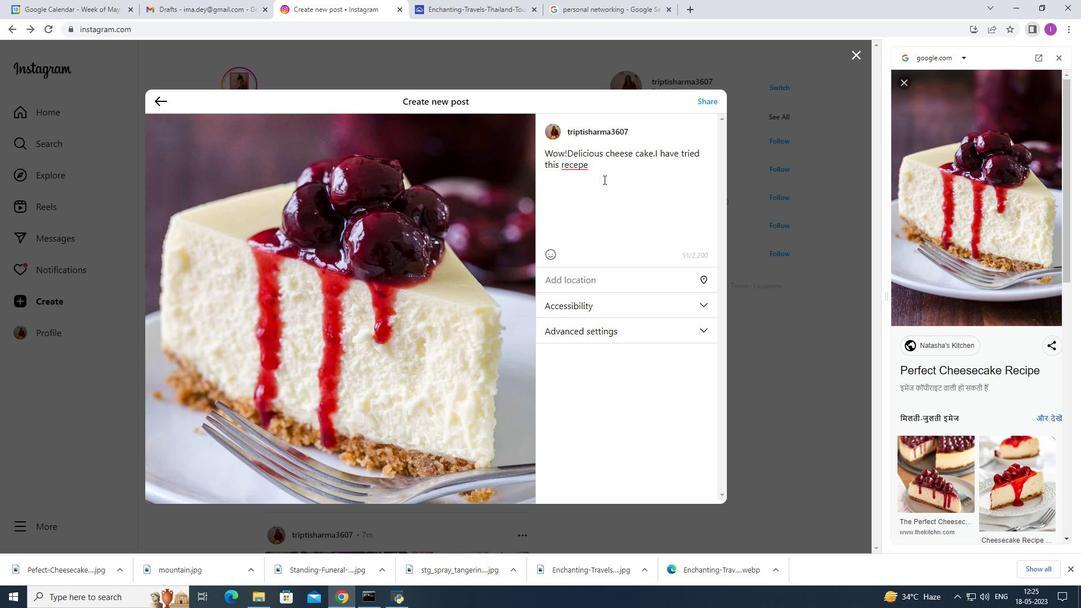 
Action: Mouse pressed left at (597, 174)
Screenshot: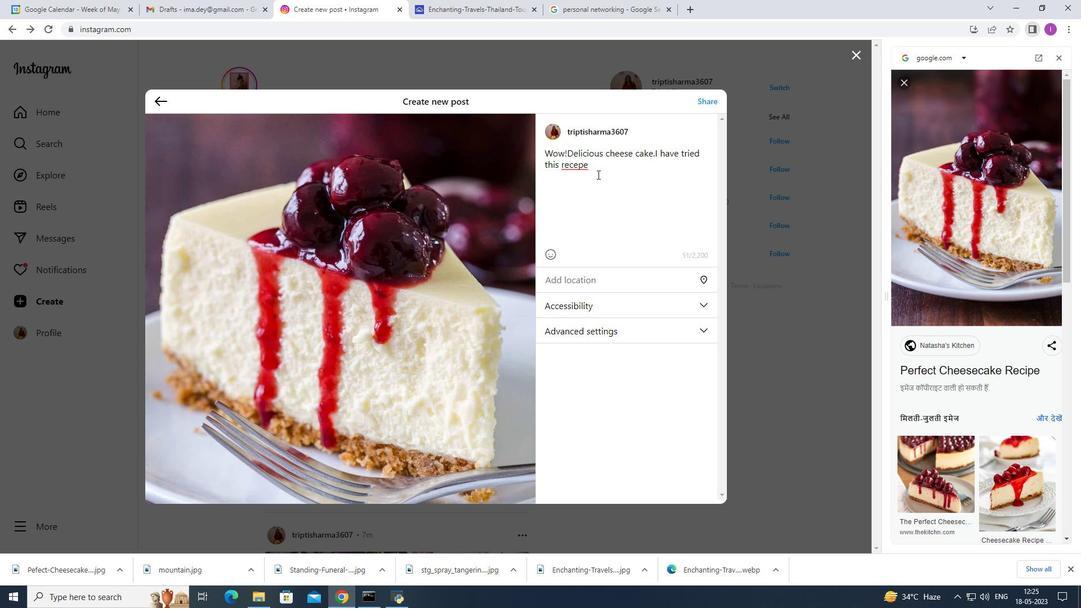 
Action: Mouse moved to (567, 166)
Screenshot: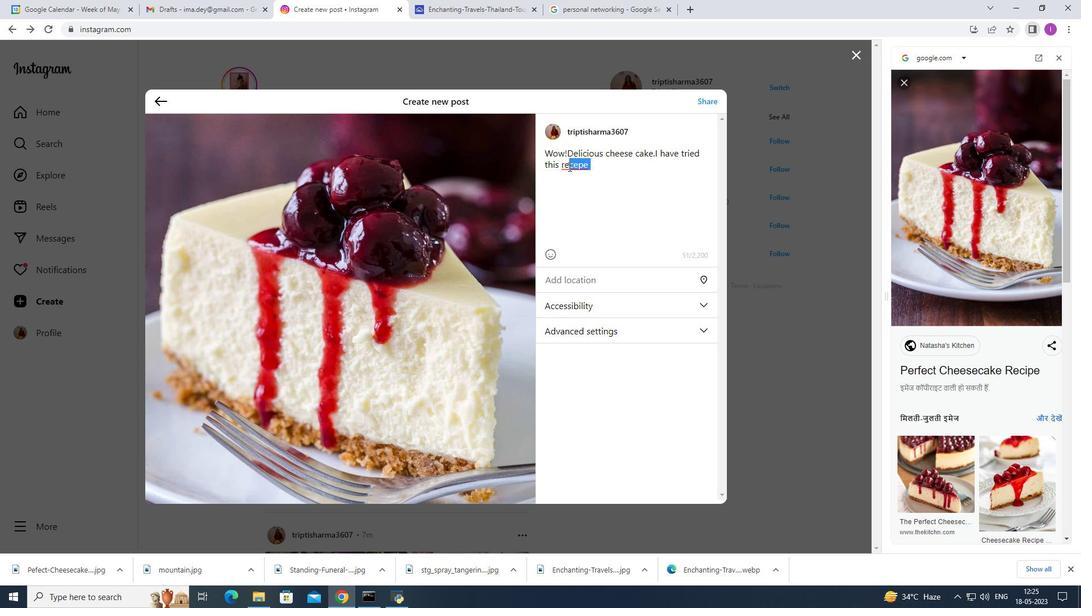 
Action: Key pressed <Key.backspace>cipe<Key.space>at<Key.space>home,<Key.backspace>.its<Key.space>really<Key.space>awesome<Key.space>in<Key.space>test<Key.backspace><Key.backspace>ast<Key.backspace><Key.backspace><Key.backspace><Key.backspace>aste.plese<Key.space><Key.backspace><Key.backspace><Key.backspace>ase<Key.space>friends<Key.space>tried<Key.space>this<Key.space>at<Key.space>home.
Screenshot: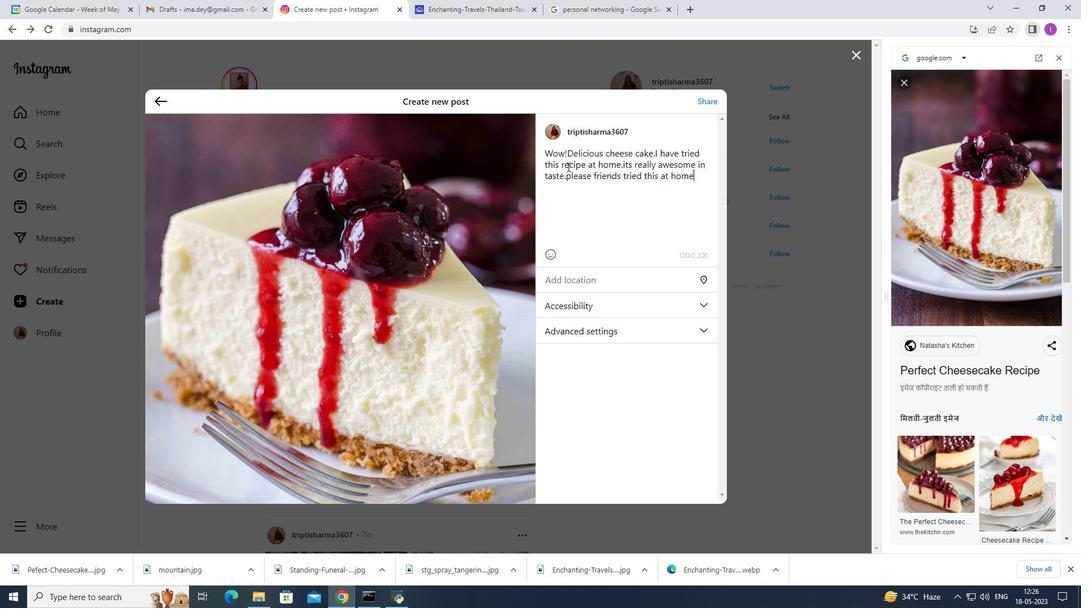 
Action: Mouse moved to (713, 99)
Screenshot: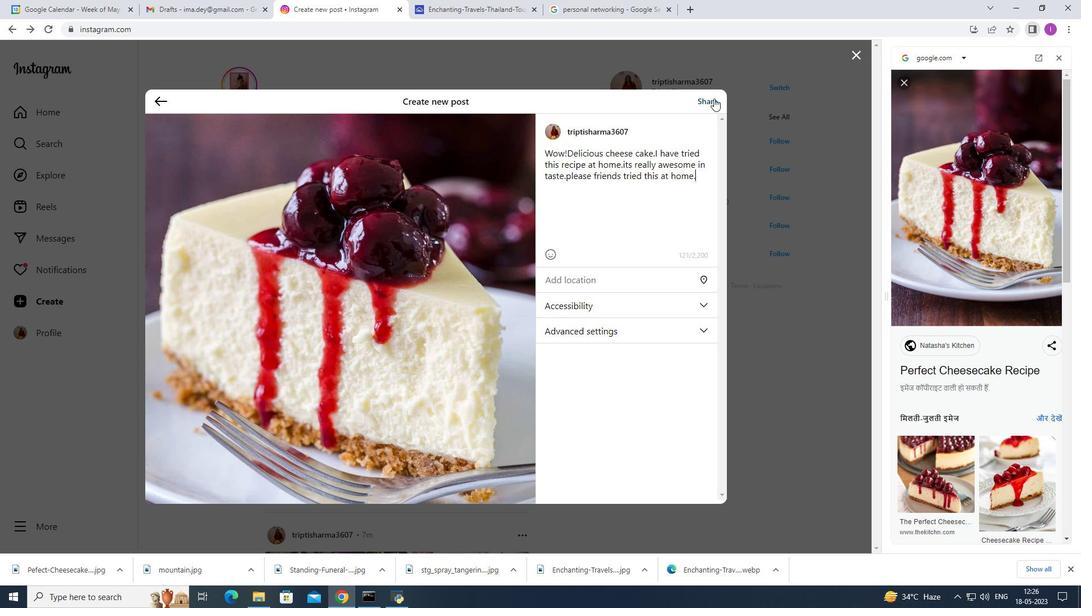 
Action: Mouse pressed left at (713, 99)
Screenshot: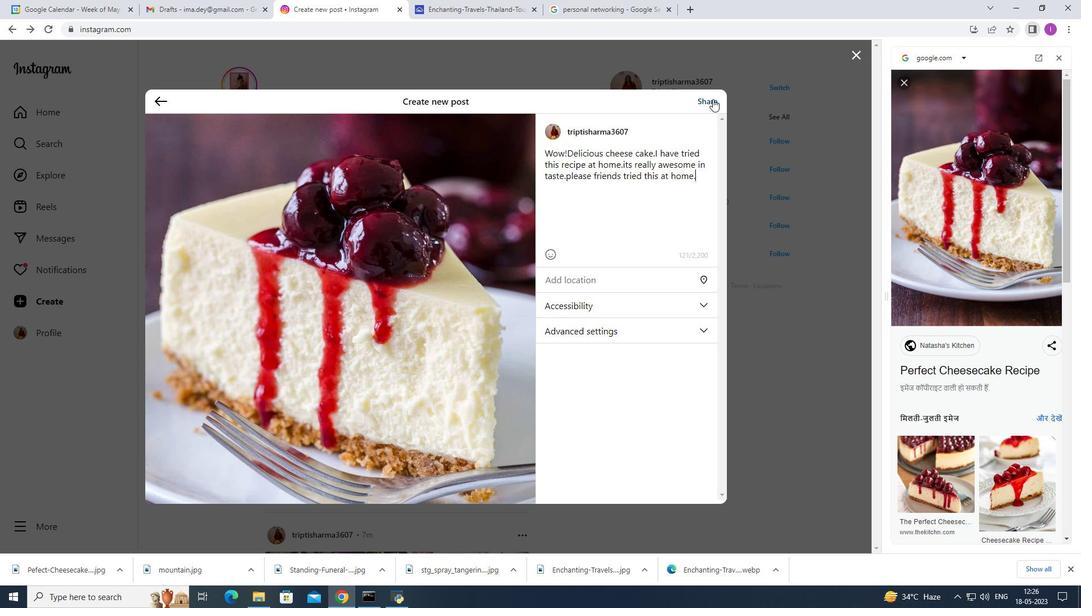 
Action: Mouse moved to (857, 54)
Screenshot: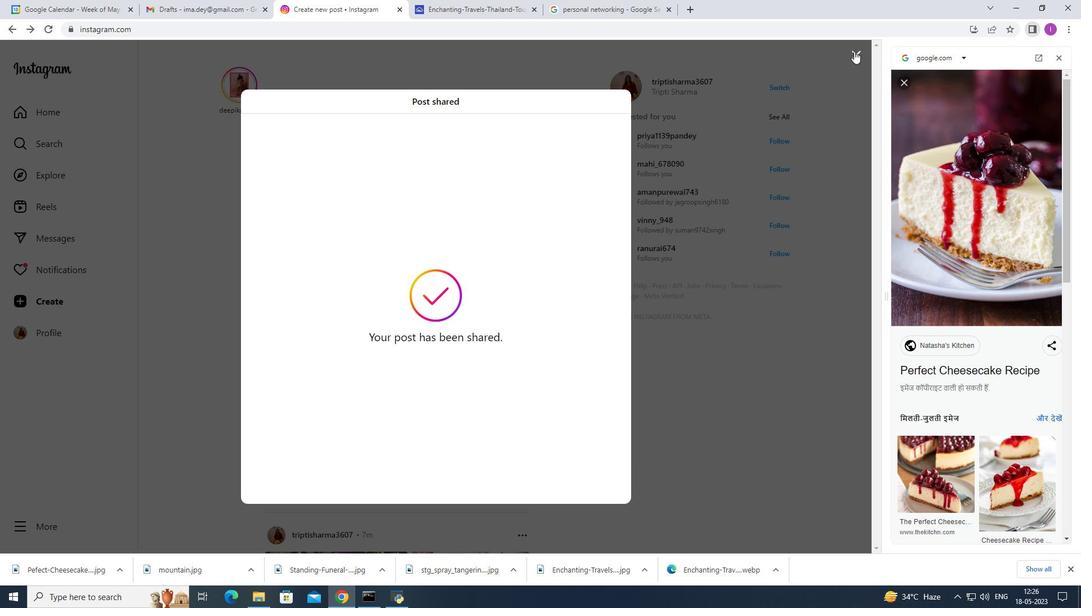 
Action: Mouse pressed left at (857, 54)
Screenshot: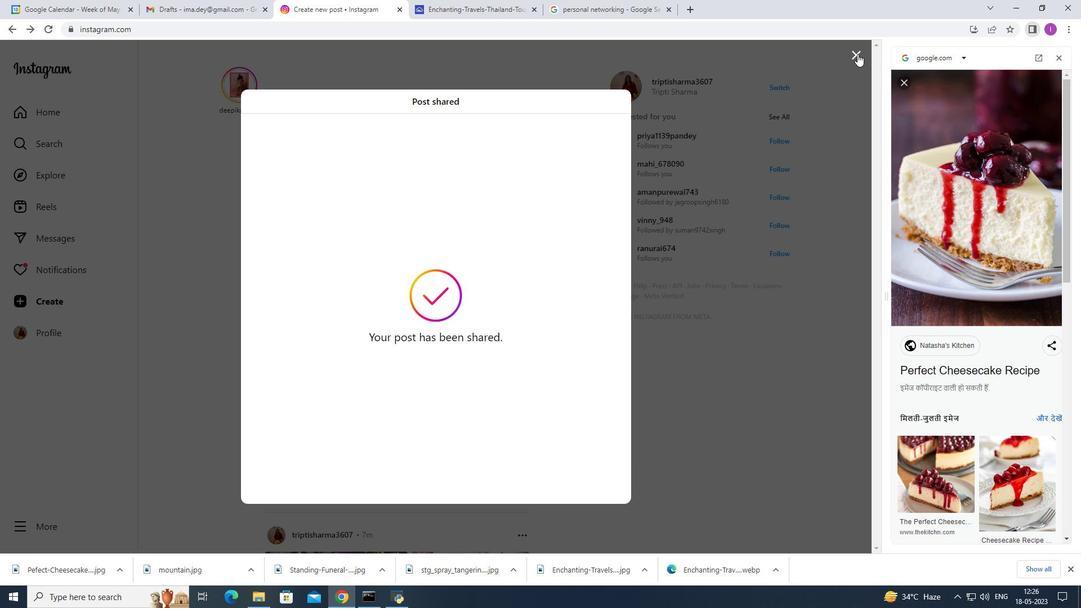 
Action: Mouse moved to (527, 317)
Screenshot: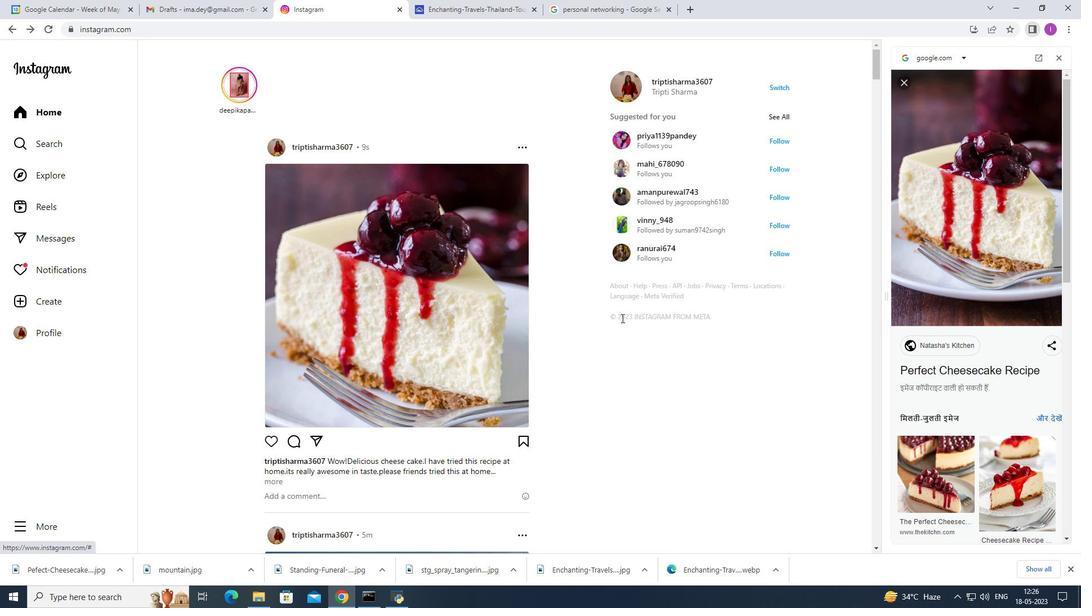 
Action: Mouse scrolled (527, 317) with delta (0, 0)
Screenshot: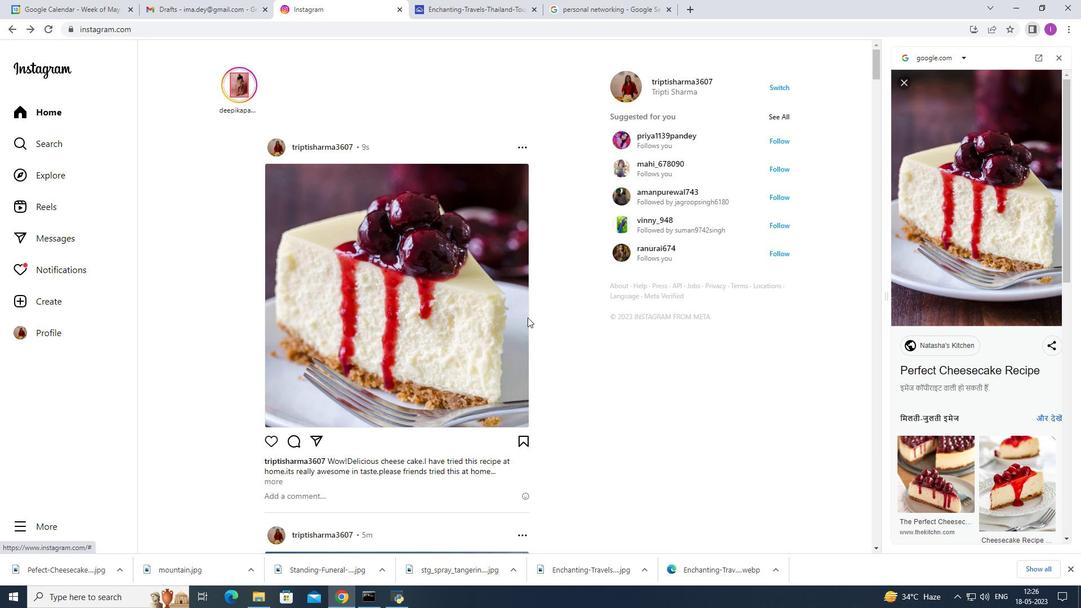 
Action: Mouse scrolled (527, 317) with delta (0, 0)
Screenshot: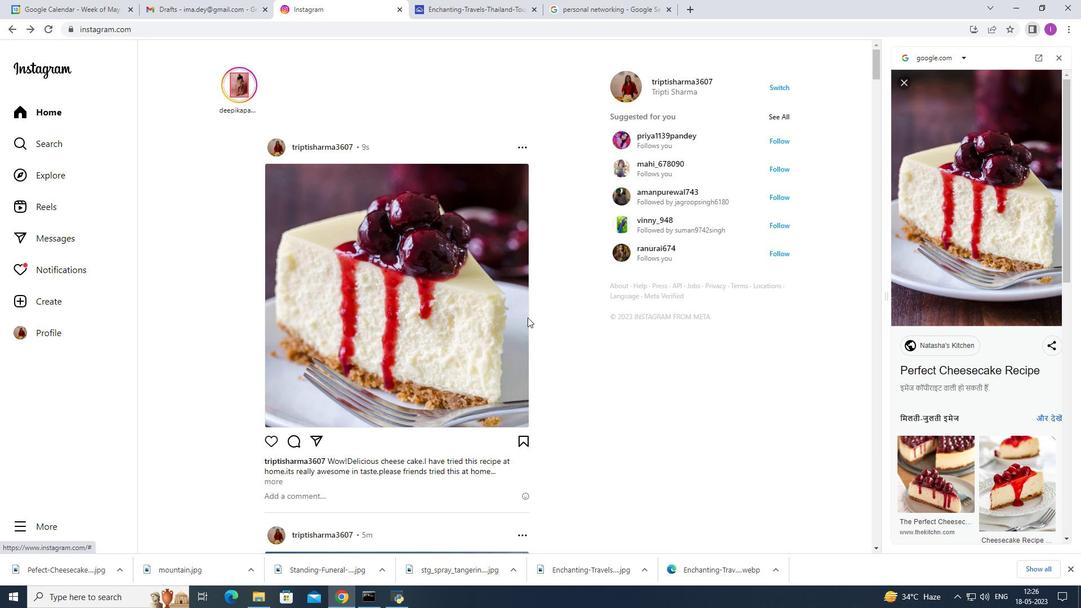 
Action: Mouse scrolled (527, 317) with delta (0, 0)
Screenshot: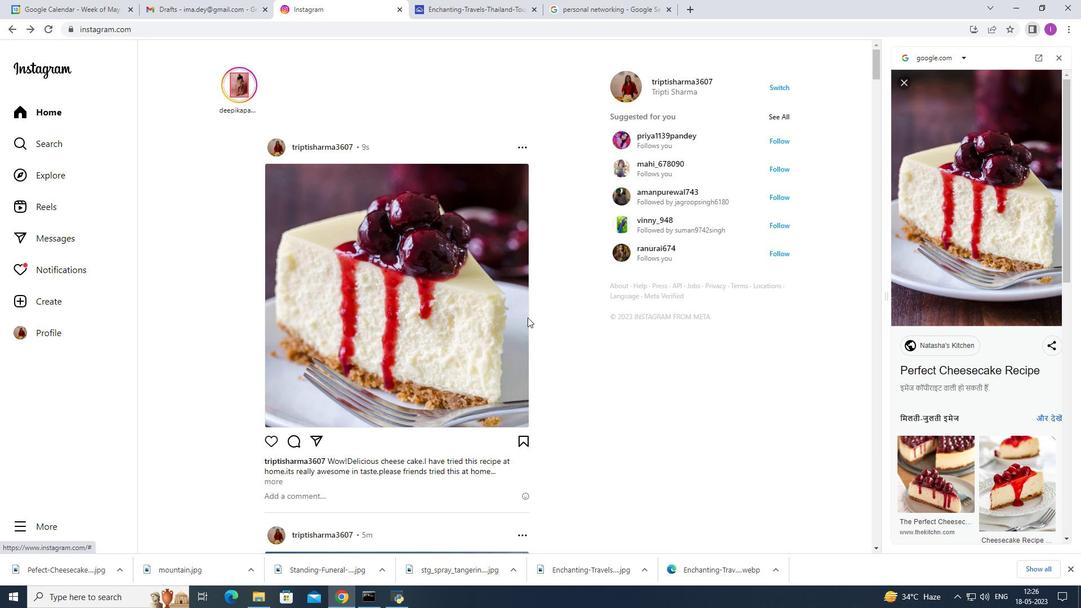 
Action: Mouse scrolled (527, 317) with delta (0, 0)
Screenshot: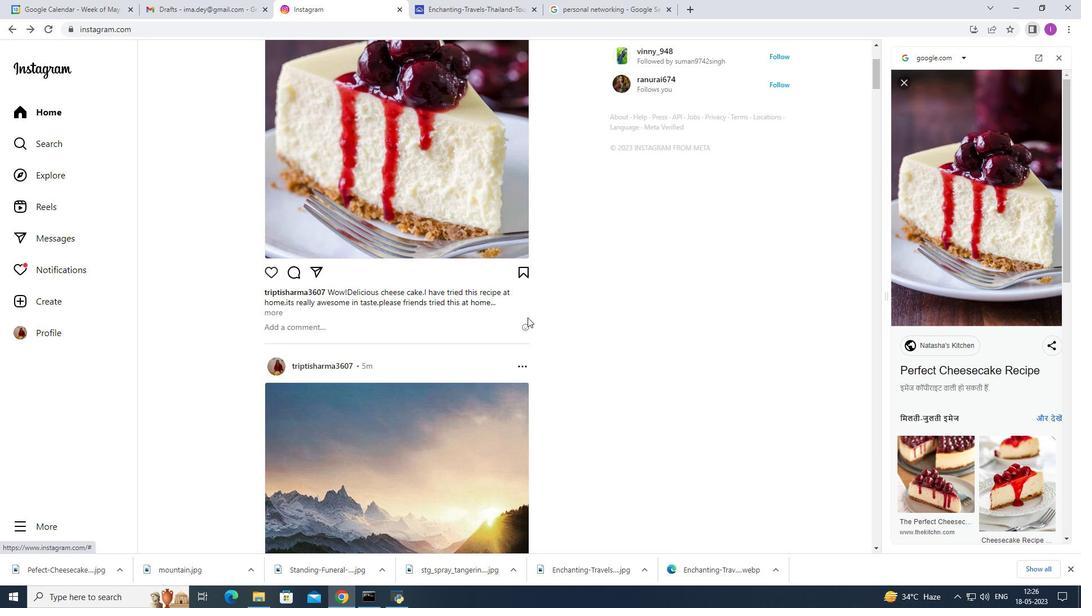 
Action: Mouse scrolled (527, 317) with delta (0, 0)
Screenshot: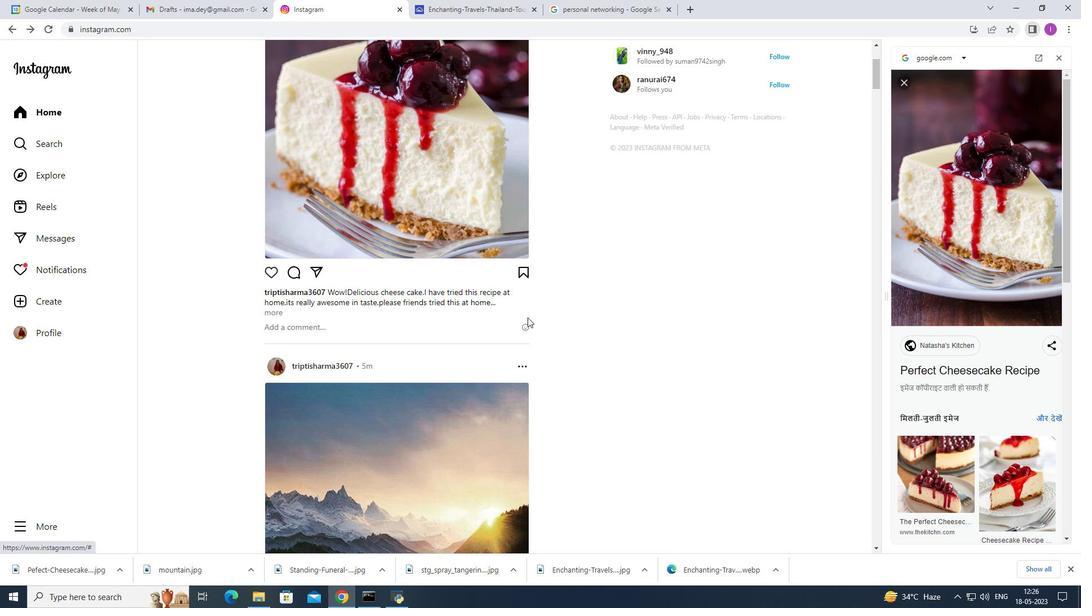 
Action: Mouse scrolled (527, 317) with delta (0, 0)
Screenshot: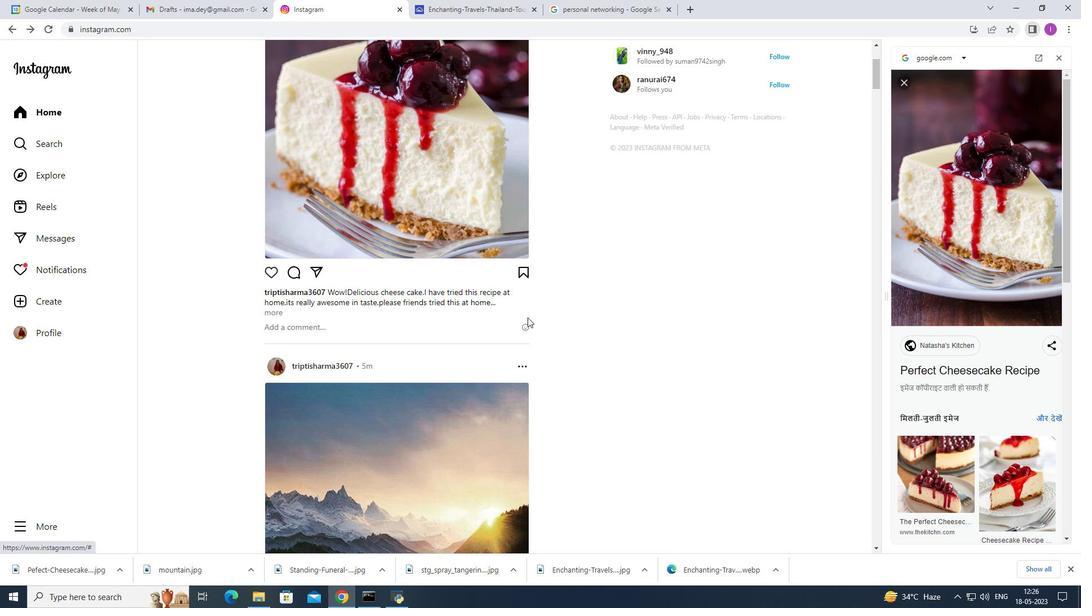
Action: Mouse scrolled (527, 317) with delta (0, 0)
Screenshot: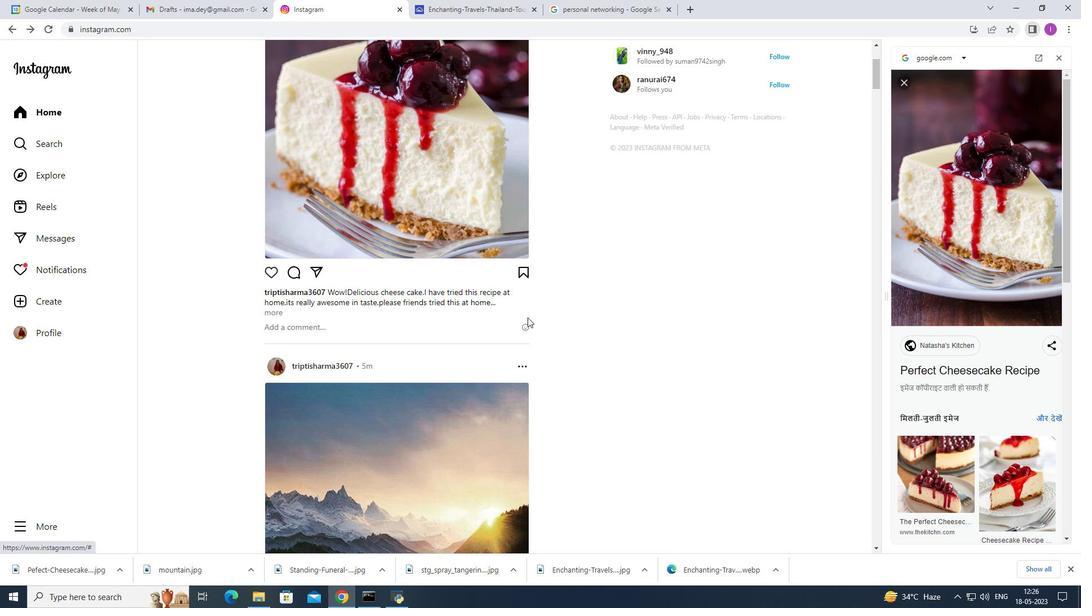 
Action: Mouse scrolled (527, 318) with delta (0, 0)
Screenshot: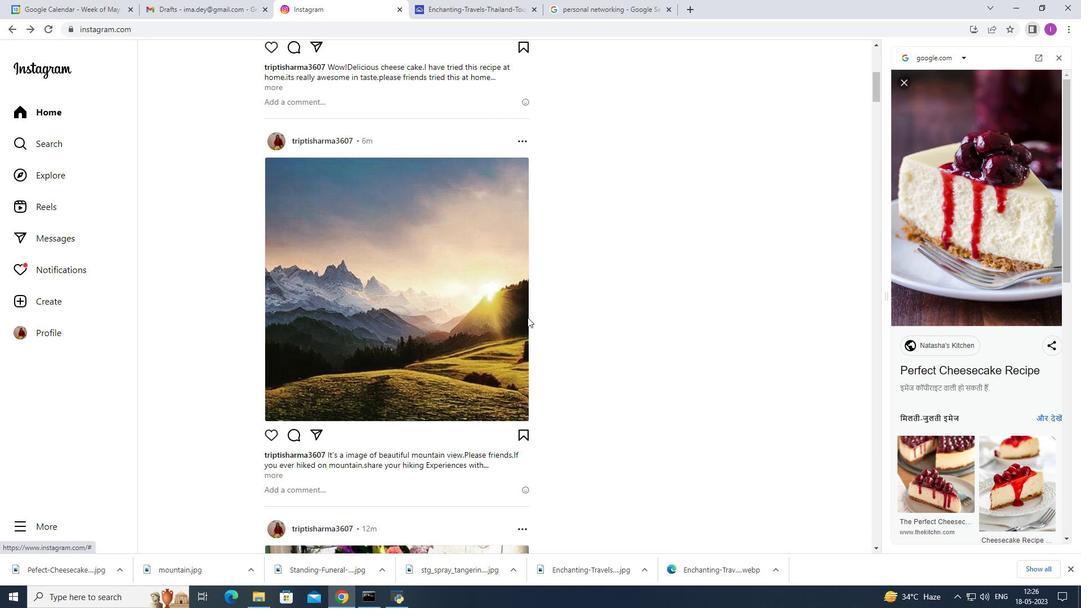 
Action: Mouse scrolled (527, 318) with delta (0, 0)
Screenshot: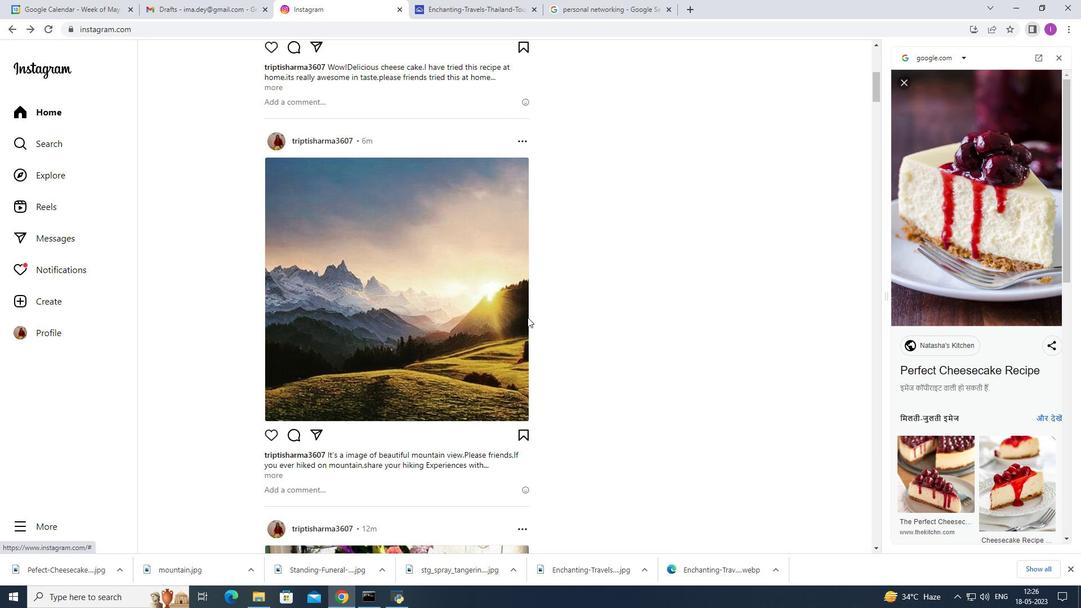 
Action: Mouse scrolled (527, 318) with delta (0, 0)
Screenshot: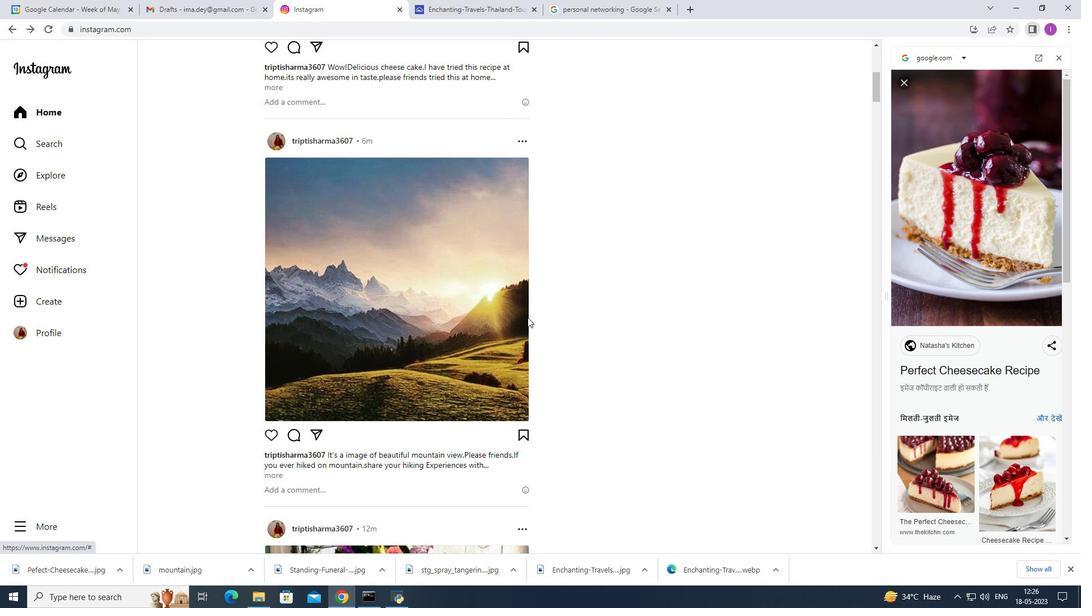 
Action: Mouse scrolled (527, 318) with delta (0, 0)
Screenshot: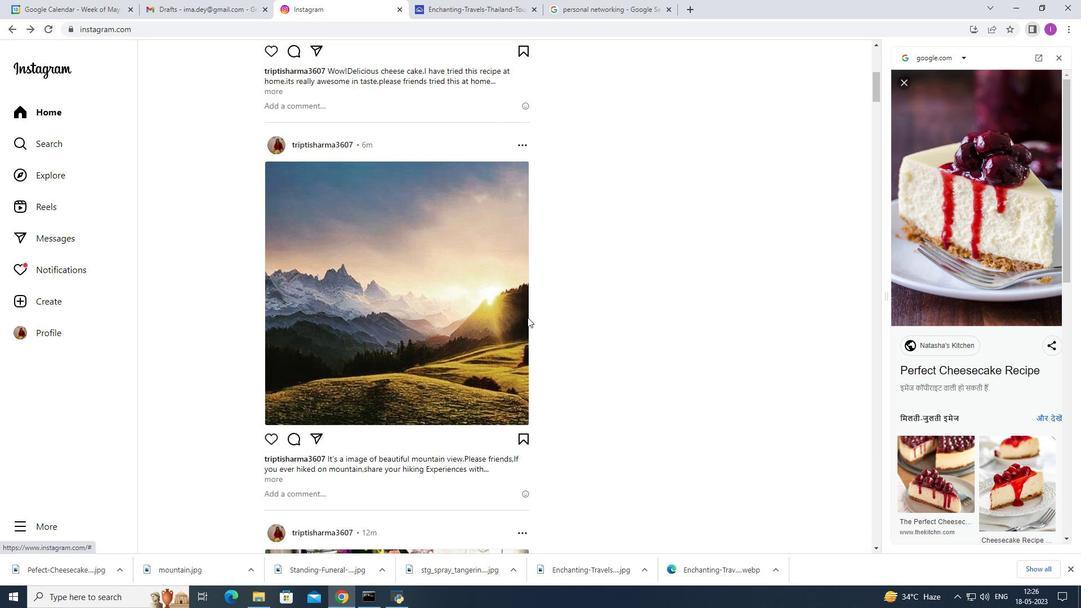 
Action: Mouse moved to (526, 318)
Screenshot: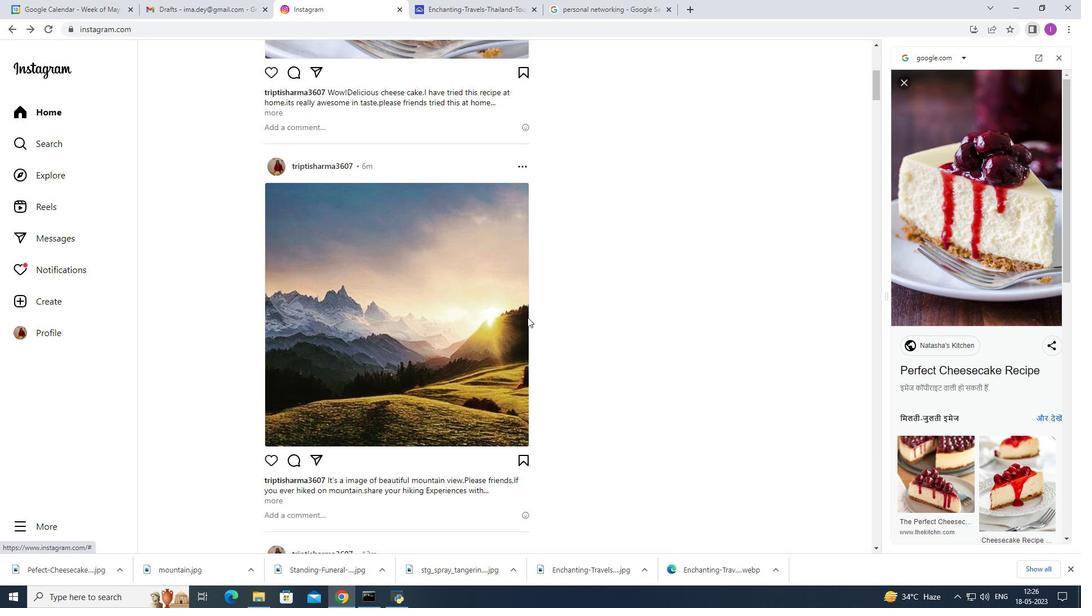 
Action: Mouse scrolled (526, 319) with delta (0, 0)
Screenshot: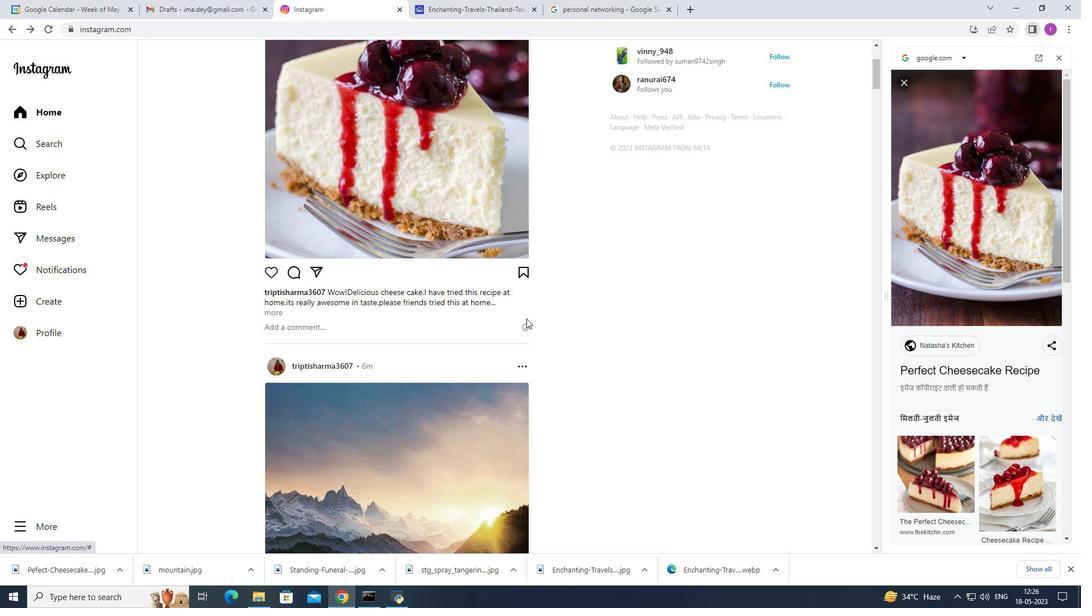 
Action: Mouse scrolled (526, 319) with delta (0, 0)
Screenshot: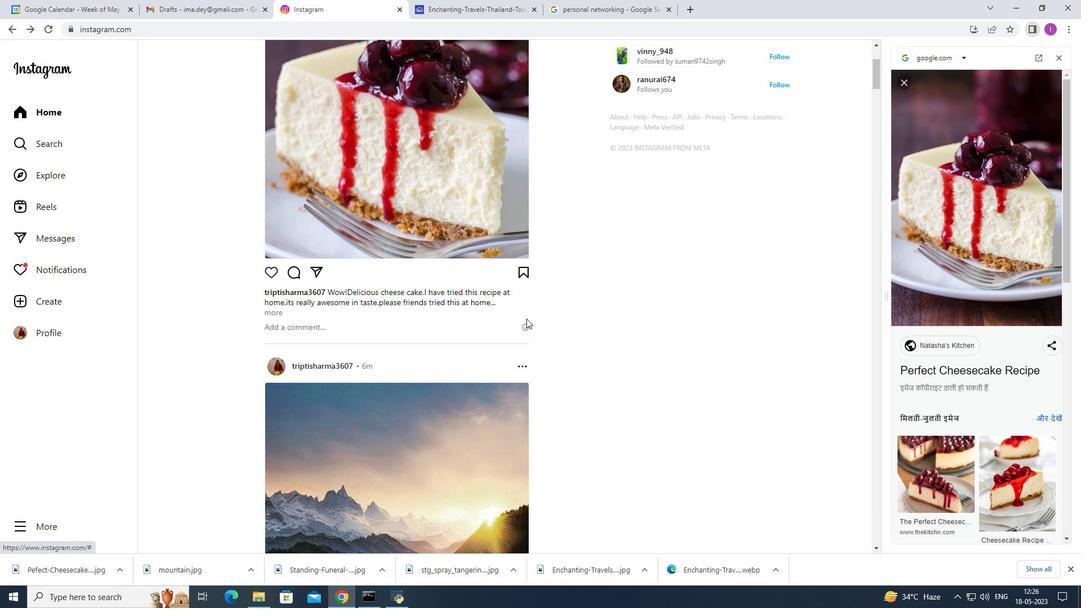 
Action: Mouse scrolled (526, 319) with delta (0, 0)
Screenshot: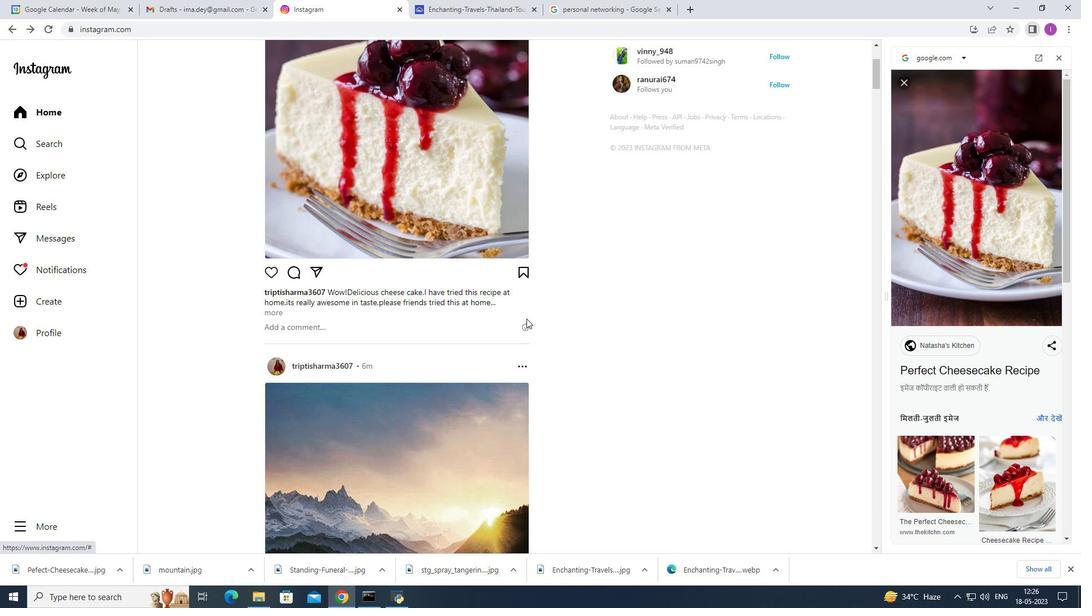 
Action: Mouse scrolled (526, 319) with delta (0, 0)
Screenshot: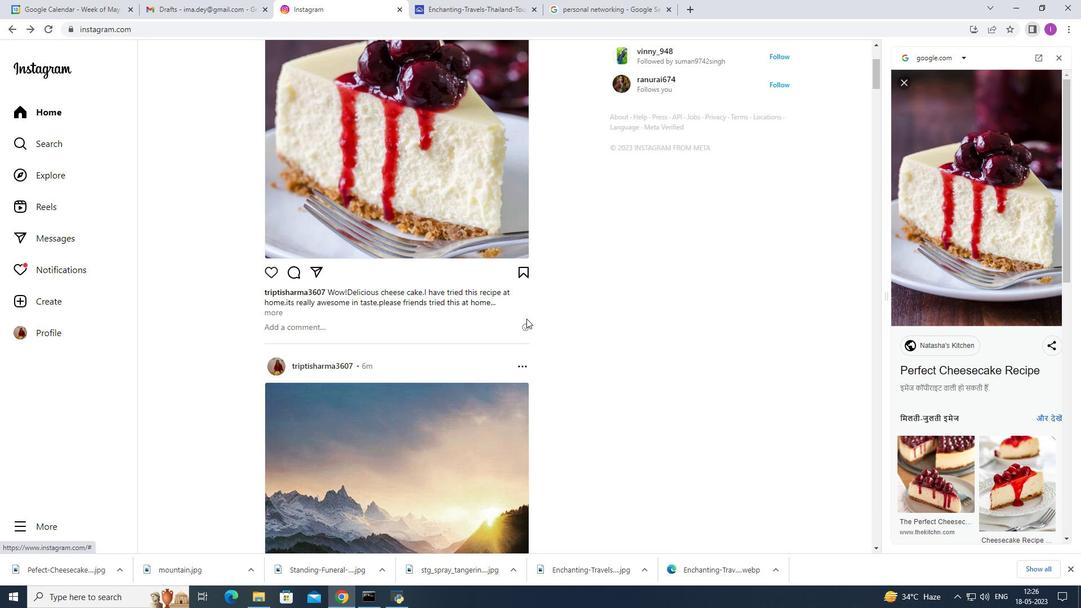 
Action: Mouse scrolled (526, 319) with delta (0, 0)
Screenshot: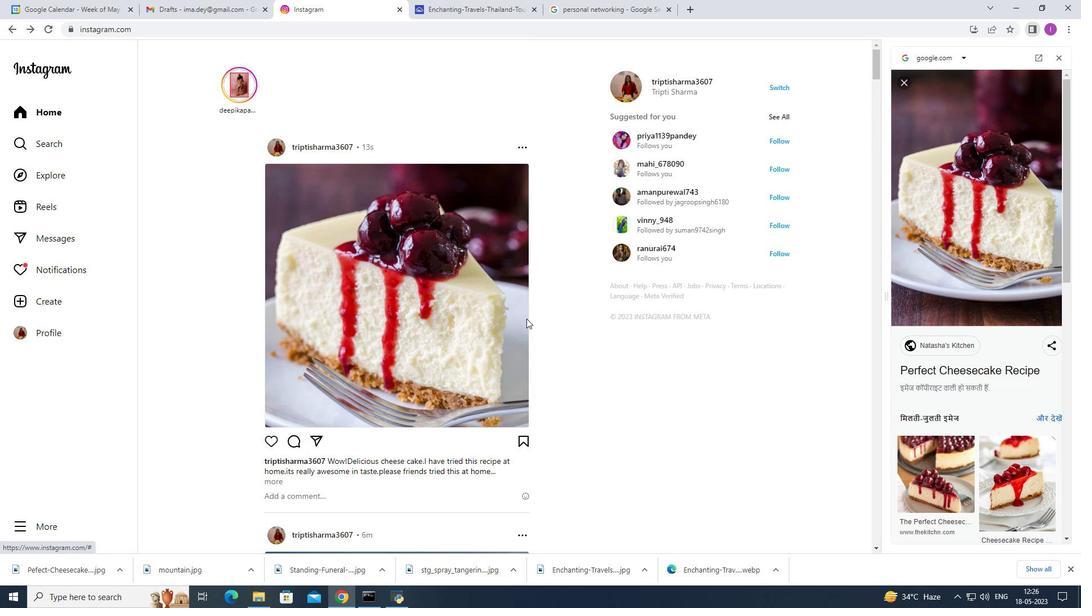 
Action: Mouse scrolled (526, 319) with delta (0, 0)
Screenshot: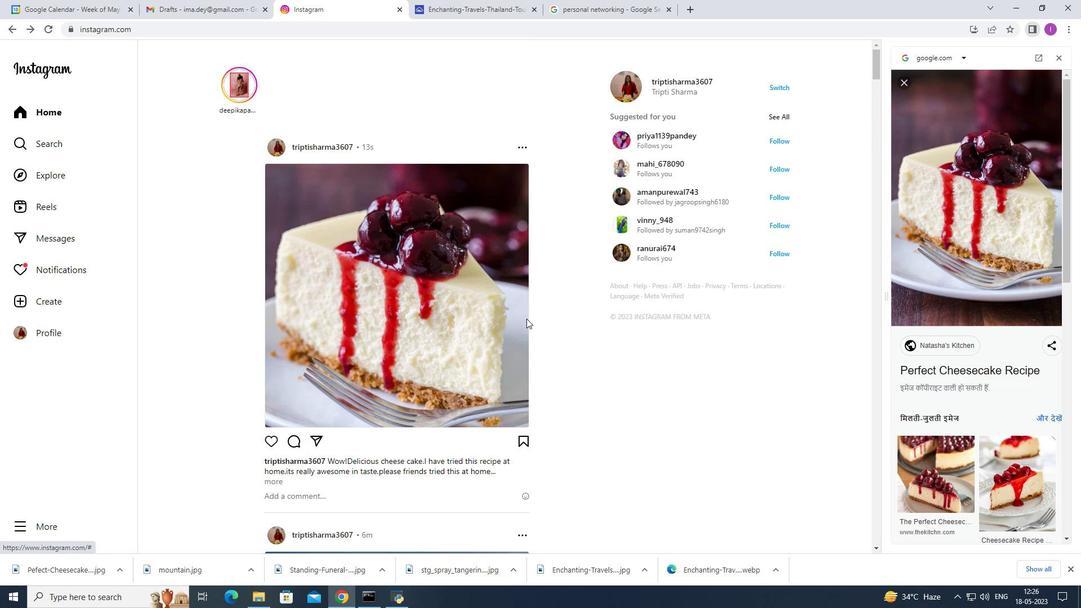 
Action: Mouse scrolled (526, 319) with delta (0, 0)
Screenshot: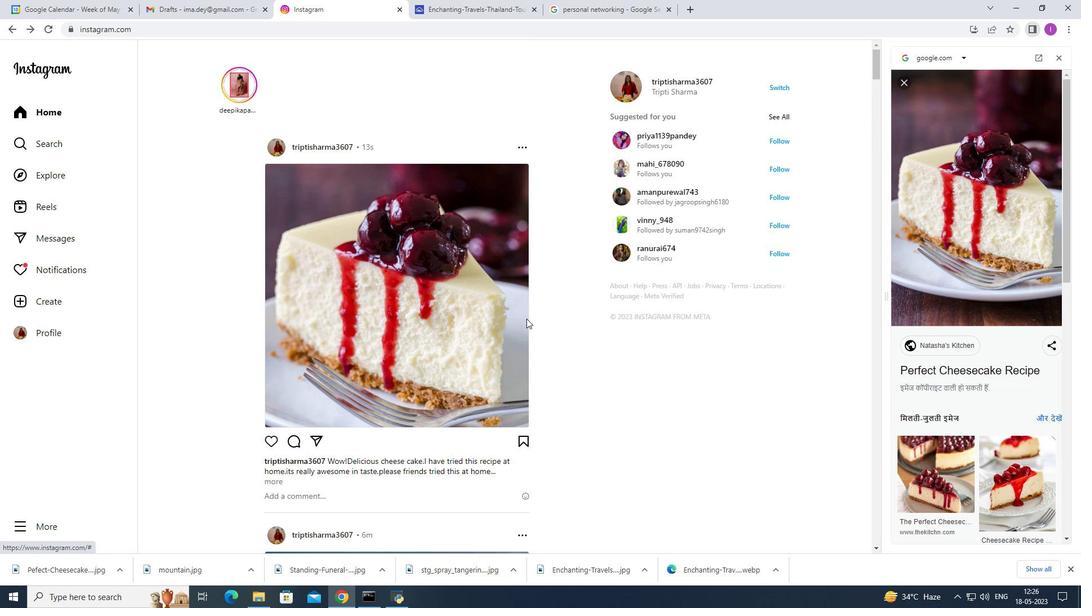 
Action: Mouse scrolled (526, 319) with delta (0, 0)
Screenshot: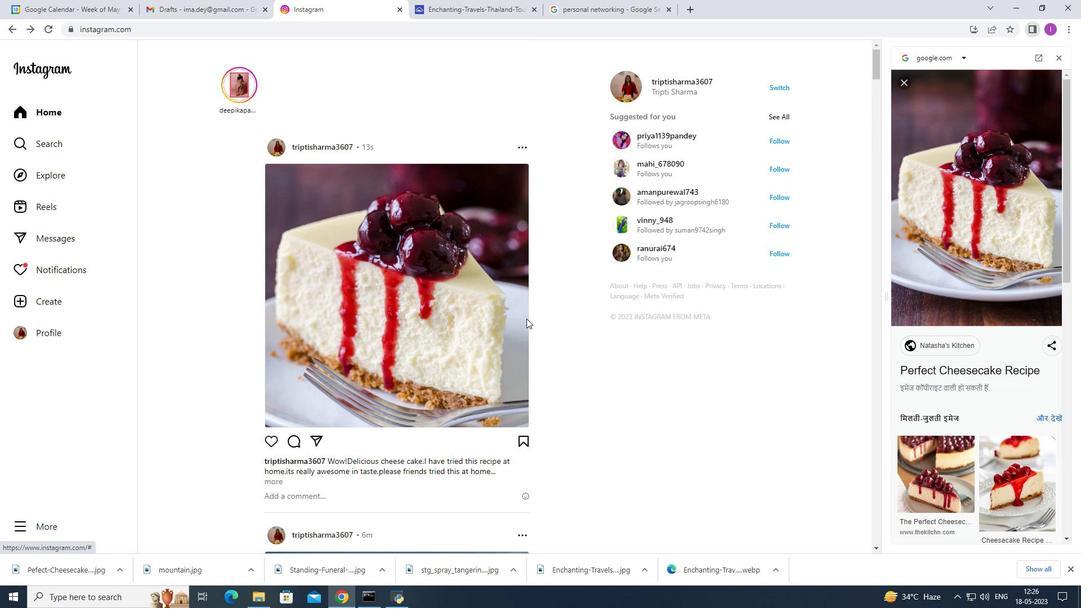 
Action: Mouse scrolled (526, 319) with delta (0, 0)
Screenshot: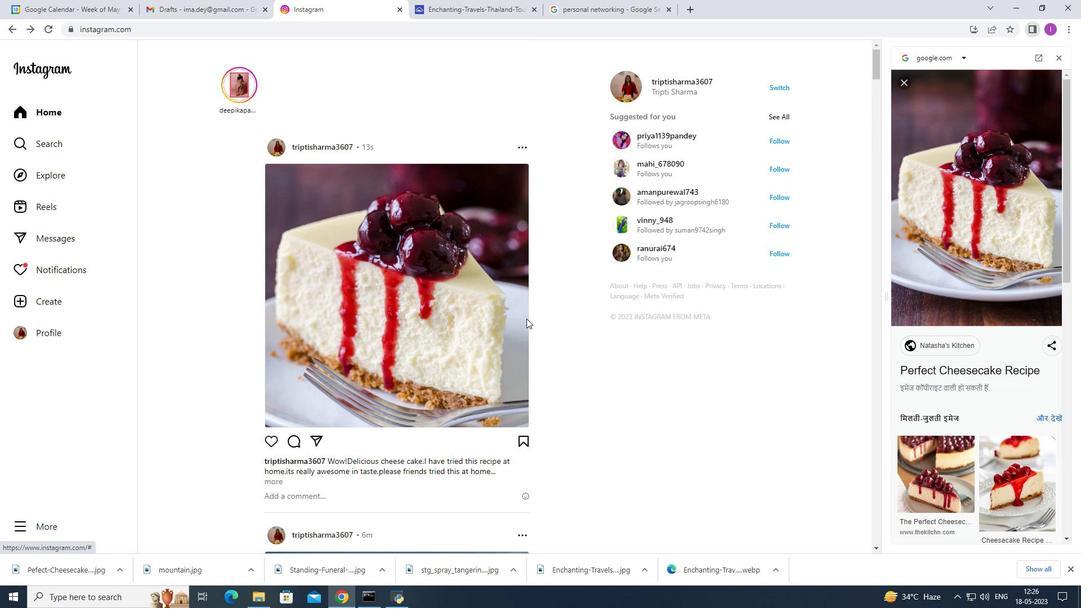 
Action: Mouse scrolled (526, 319) with delta (0, 0)
Screenshot: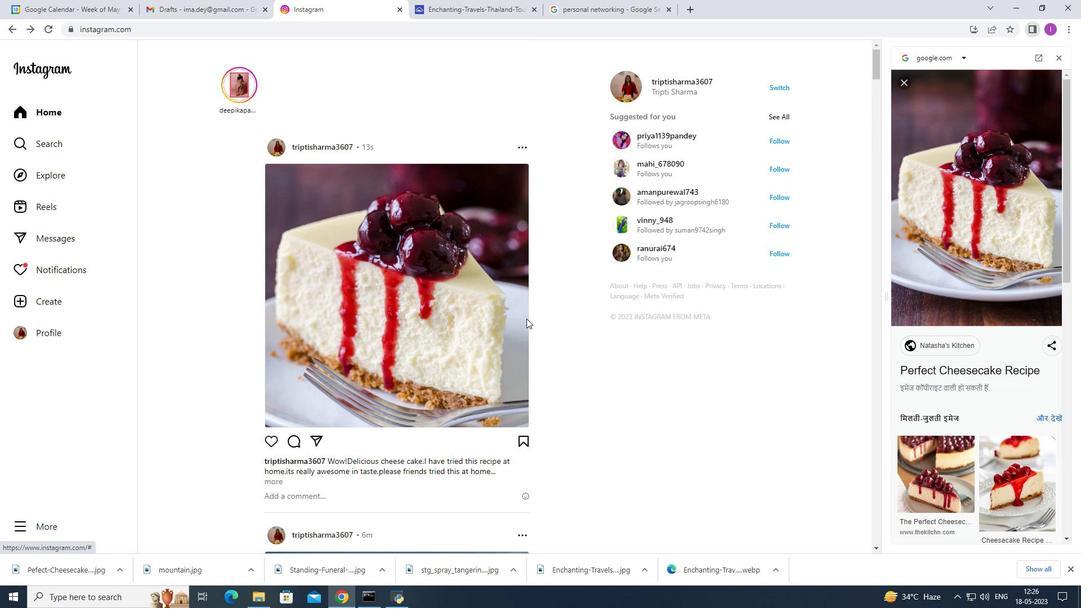 
Action: Mouse scrolled (526, 319) with delta (0, 0)
Screenshot: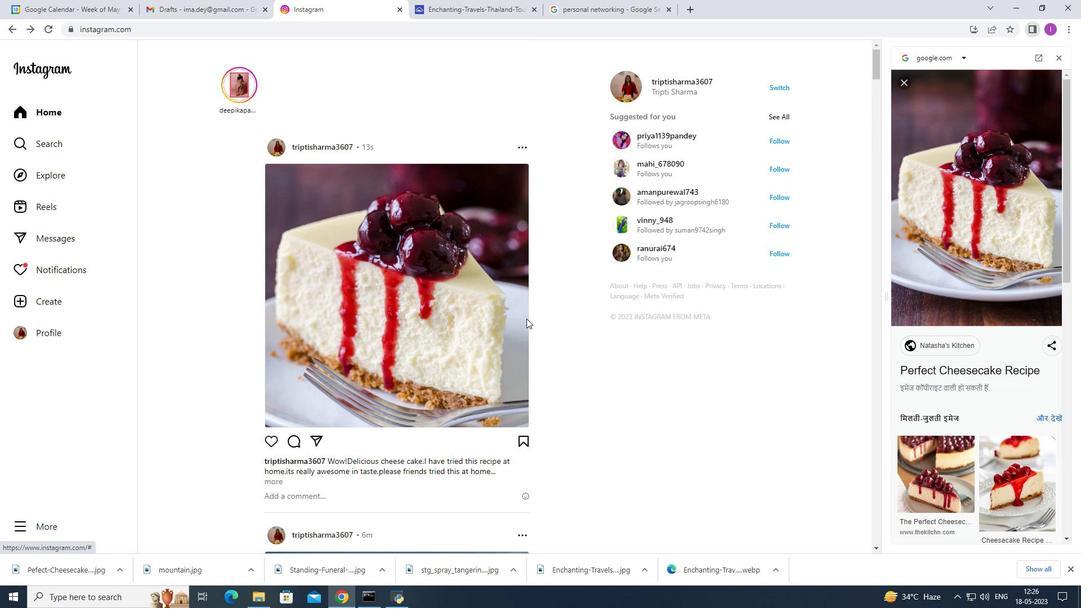 
